 Task: Add a signature Jose Hernandez containing Have a great National Environment Day, Jose Hernandez to email address softage.8@softage.net and add a label Software development
Action: Mouse moved to (920, 57)
Screenshot: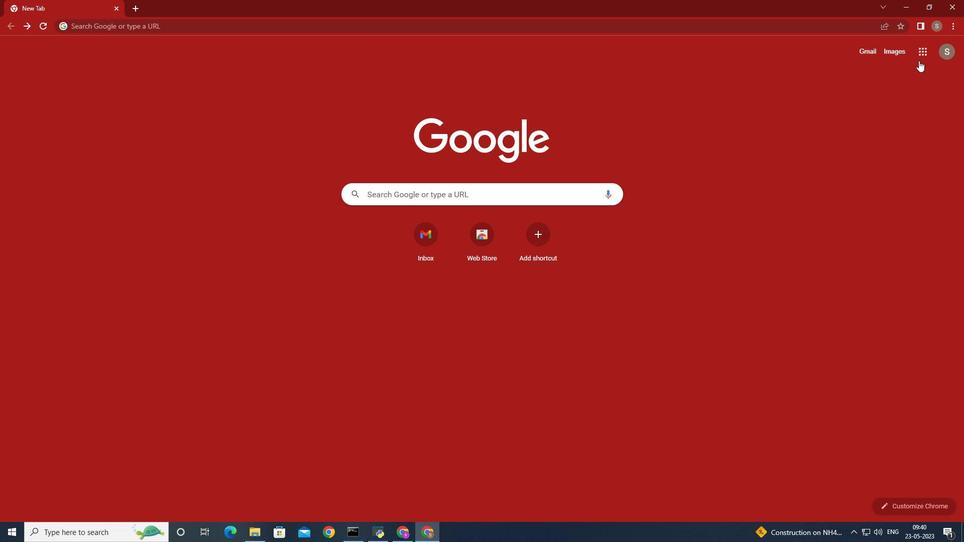 
Action: Mouse pressed left at (920, 57)
Screenshot: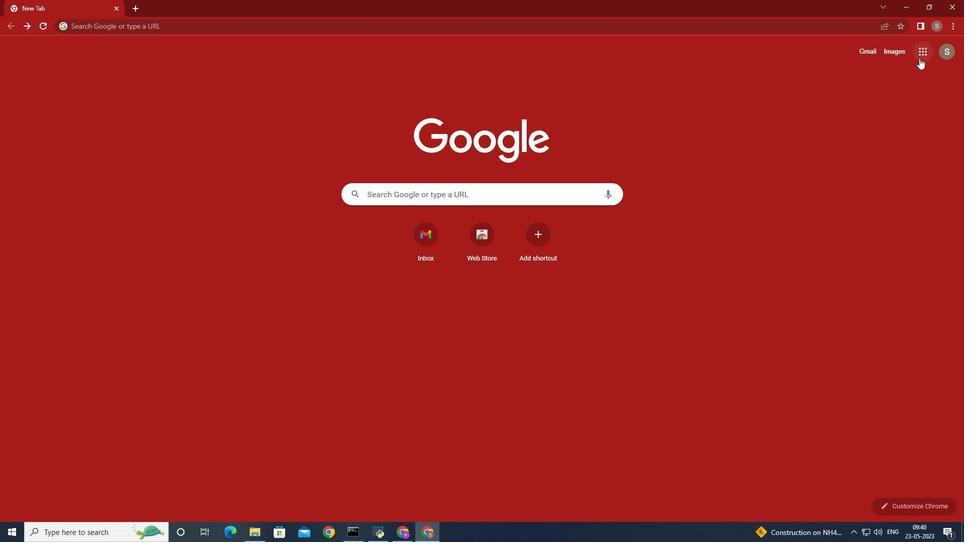 
Action: Mouse moved to (885, 106)
Screenshot: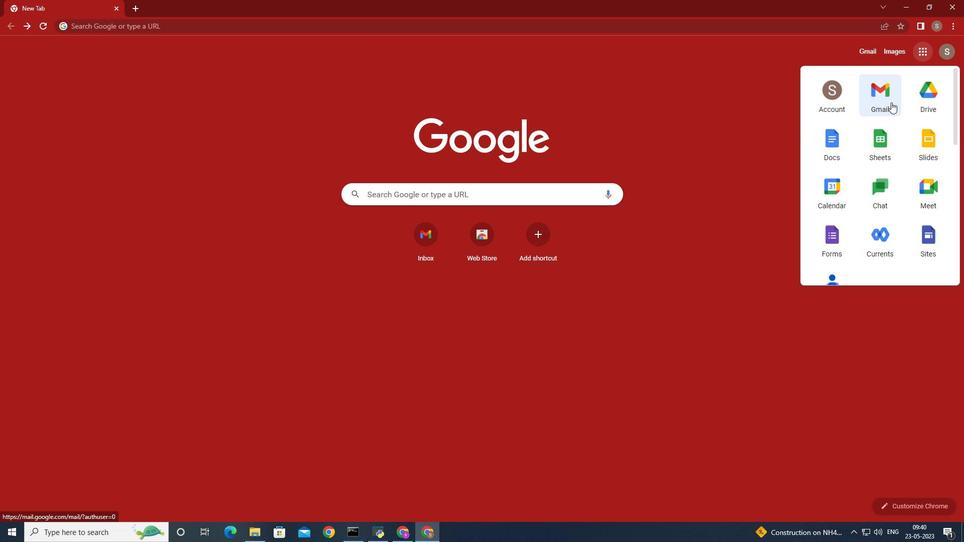 
Action: Mouse pressed left at (885, 106)
Screenshot: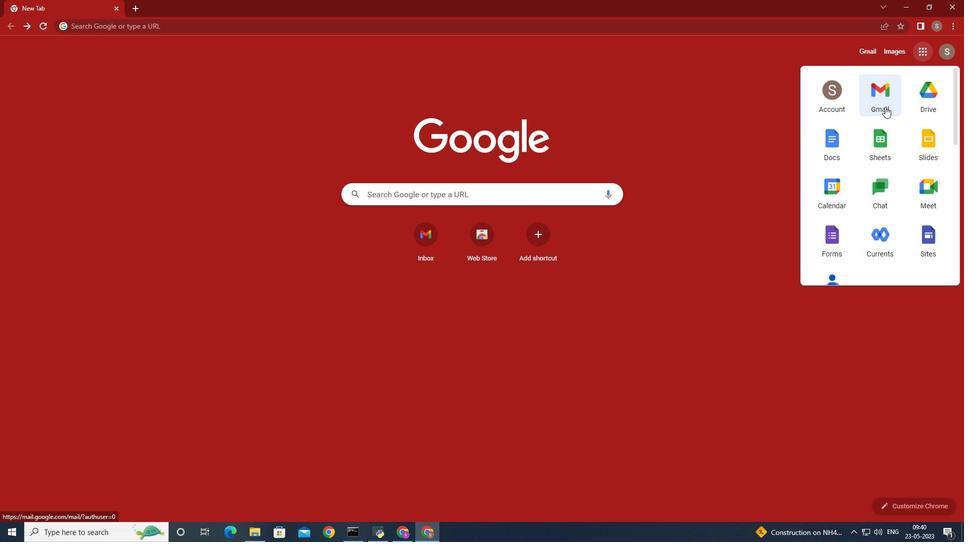 
Action: Mouse moved to (855, 73)
Screenshot: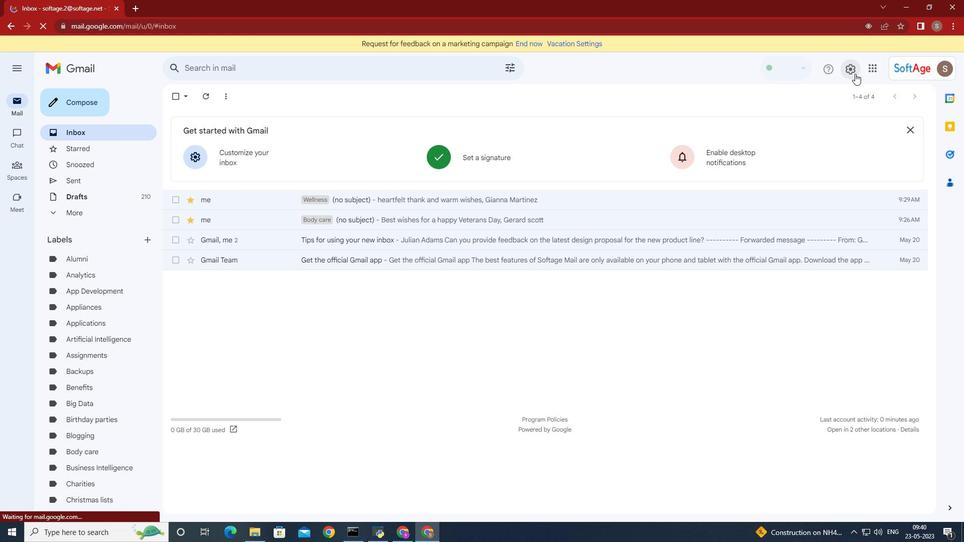 
Action: Mouse pressed left at (855, 73)
Screenshot: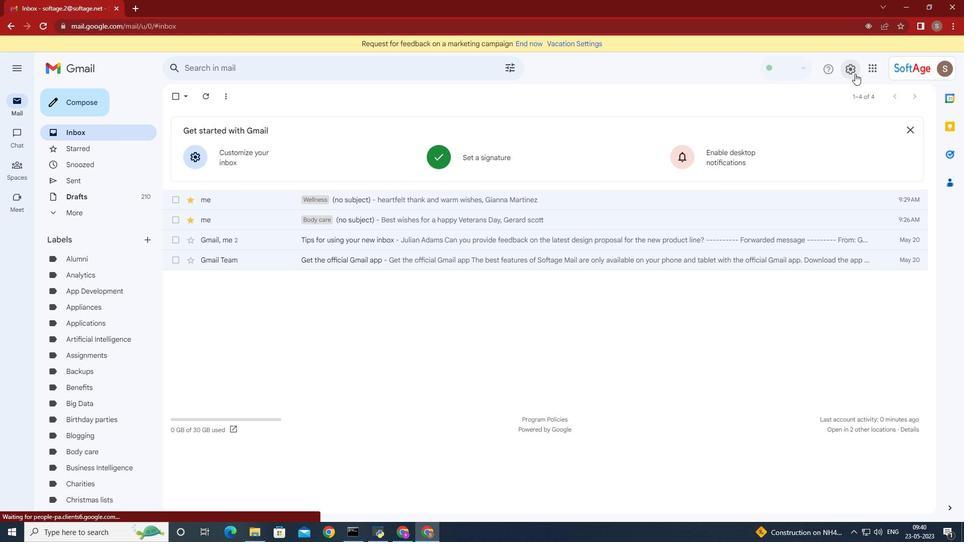 
Action: Mouse moved to (861, 121)
Screenshot: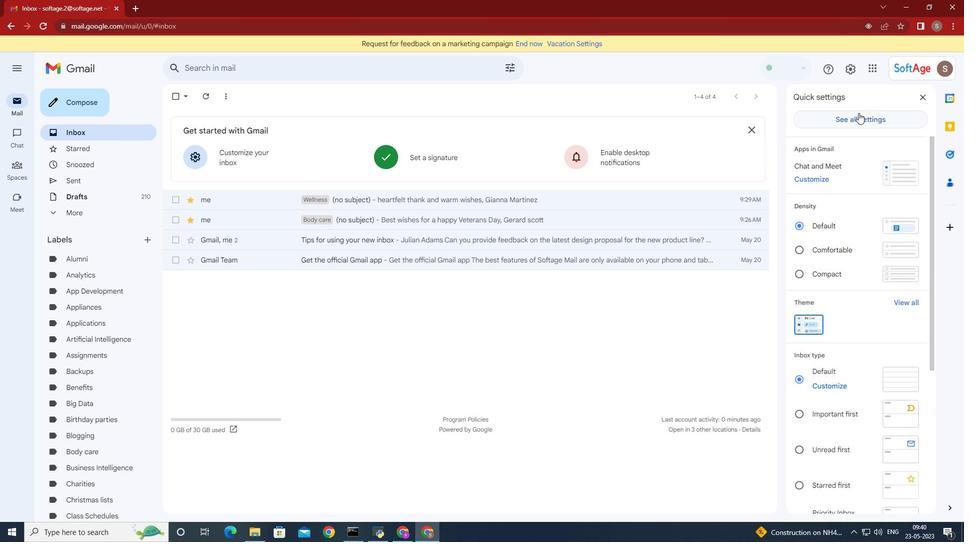 
Action: Mouse pressed left at (861, 121)
Screenshot: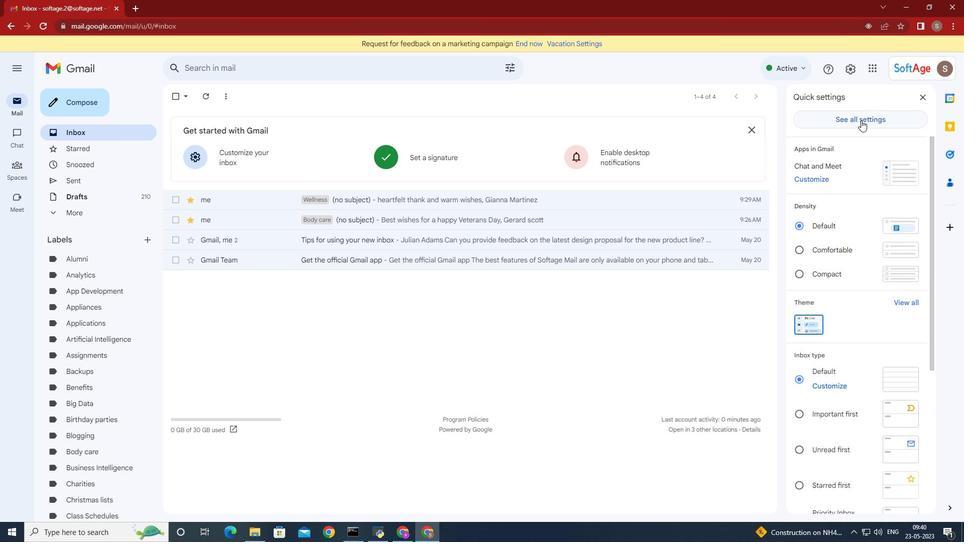 
Action: Mouse moved to (630, 246)
Screenshot: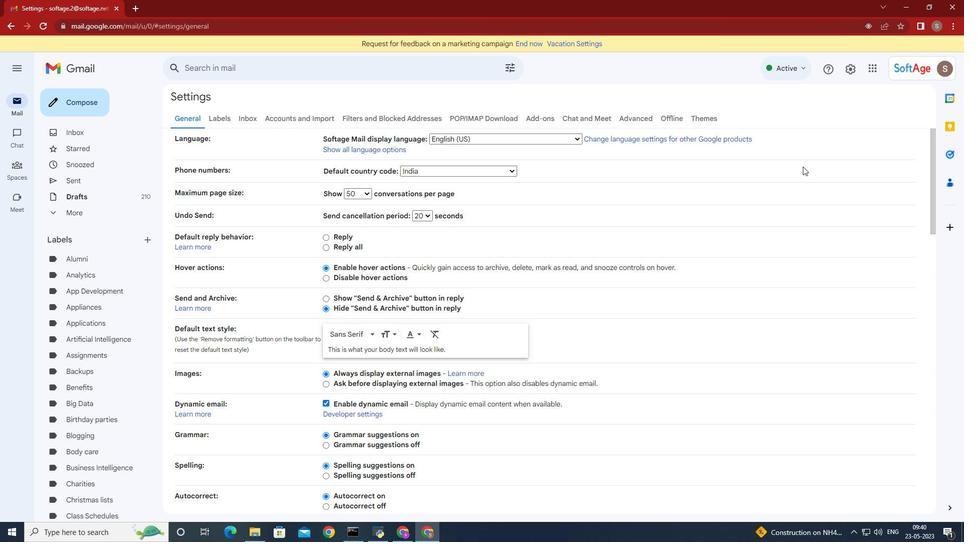 
Action: Mouse scrolled (630, 245) with delta (0, 0)
Screenshot: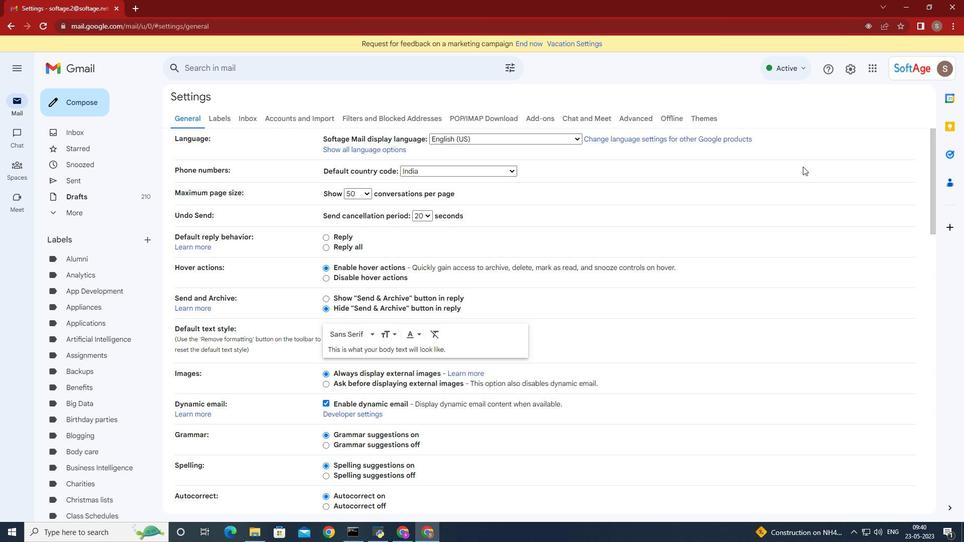 
Action: Mouse scrolled (630, 245) with delta (0, 0)
Screenshot: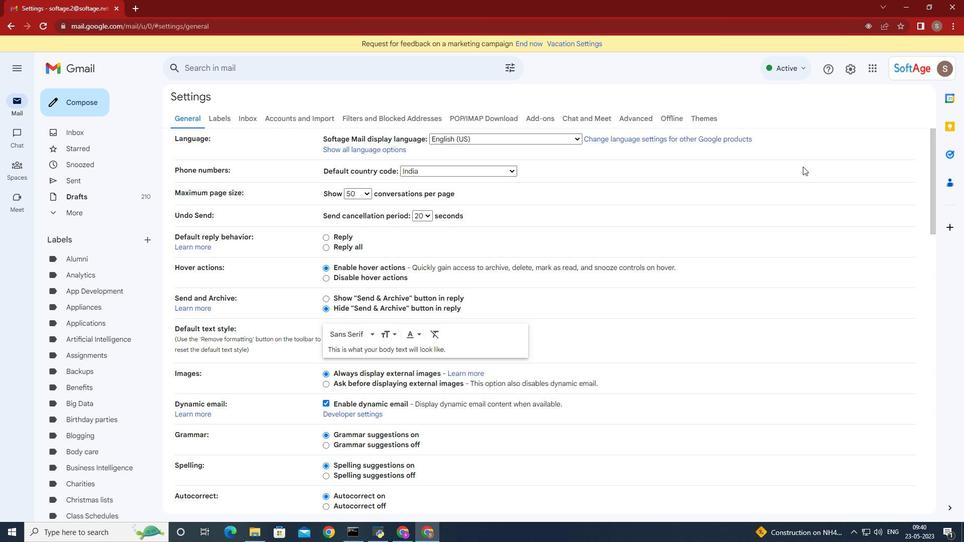 
Action: Mouse scrolled (630, 245) with delta (0, 0)
Screenshot: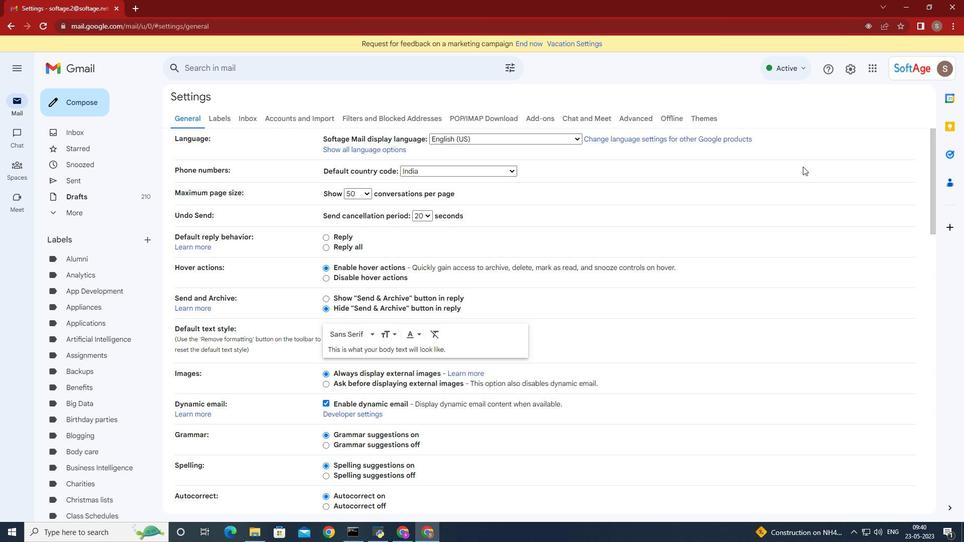 
Action: Mouse scrolled (630, 245) with delta (0, 0)
Screenshot: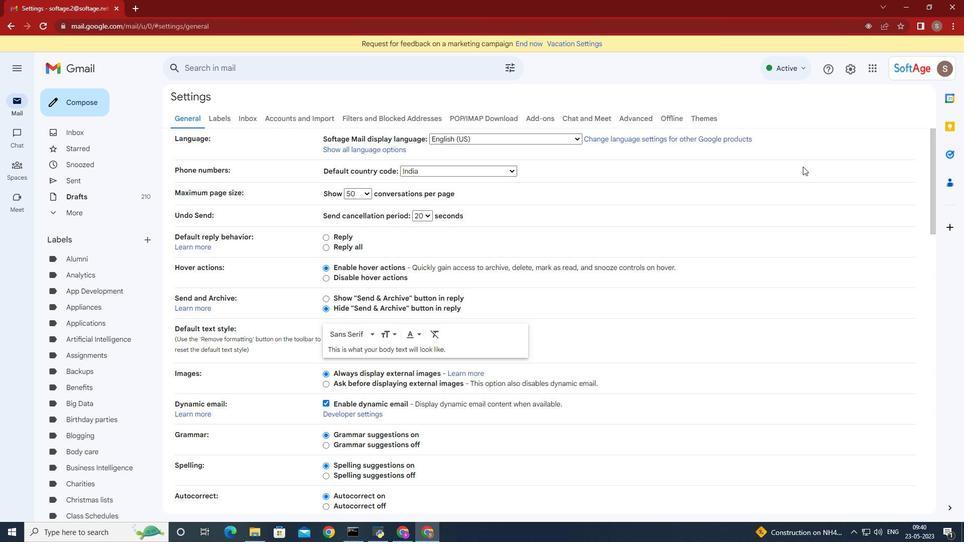 
Action: Mouse scrolled (630, 245) with delta (0, 0)
Screenshot: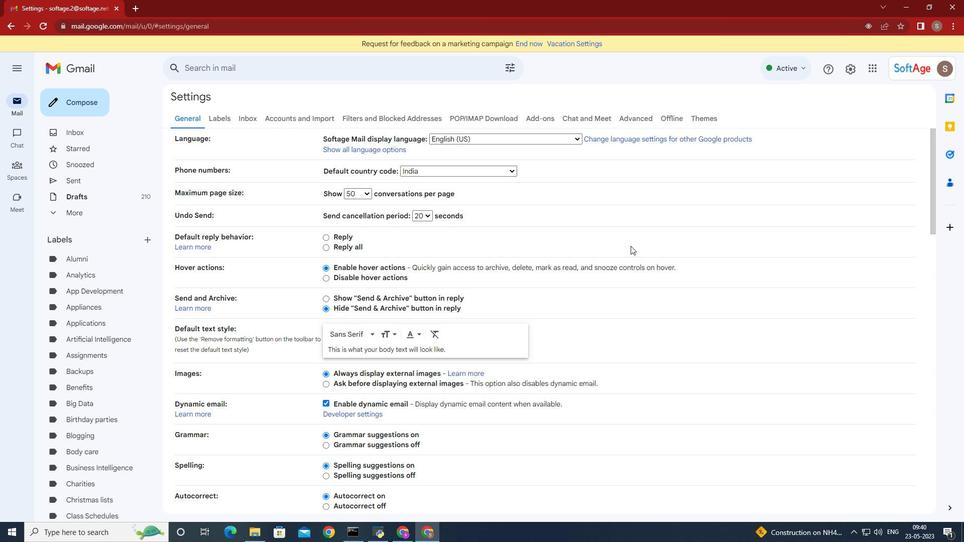 
Action: Mouse scrolled (630, 245) with delta (0, 0)
Screenshot: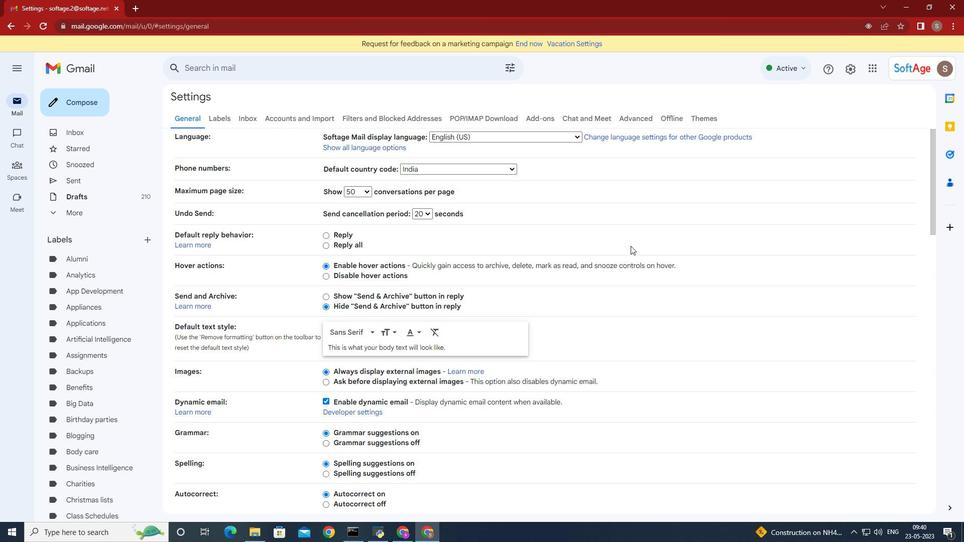 
Action: Mouse moved to (628, 247)
Screenshot: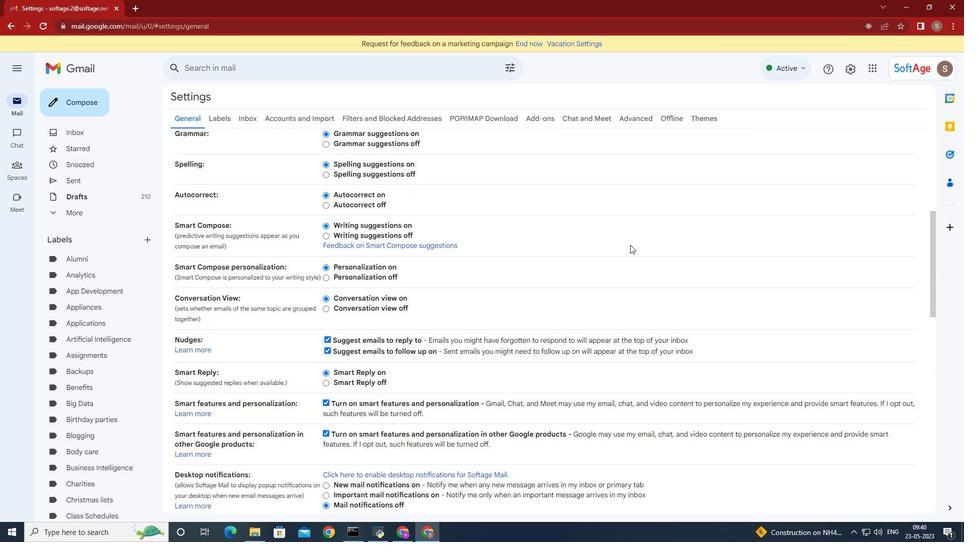 
Action: Mouse scrolled (628, 246) with delta (0, 0)
Screenshot: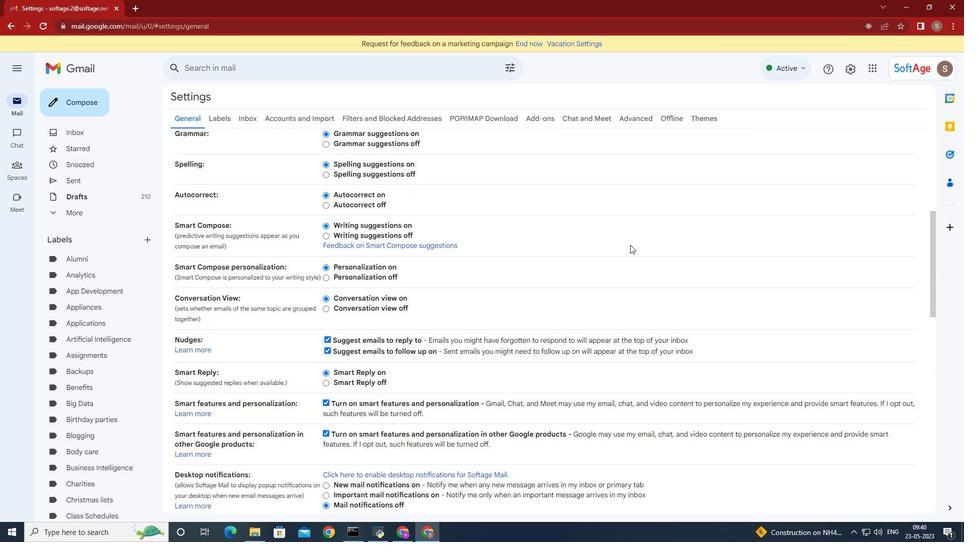 
Action: Mouse moved to (626, 249)
Screenshot: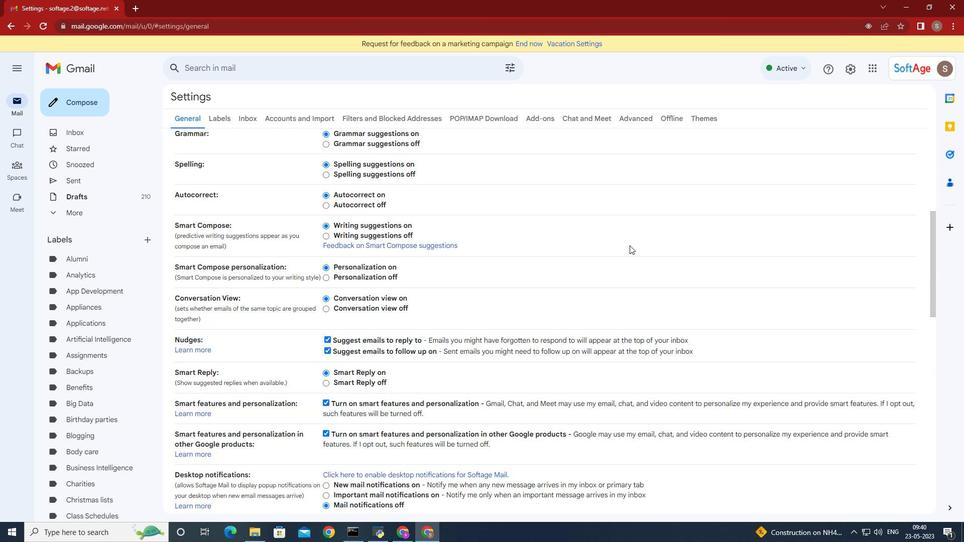 
Action: Mouse scrolled (626, 249) with delta (0, 0)
Screenshot: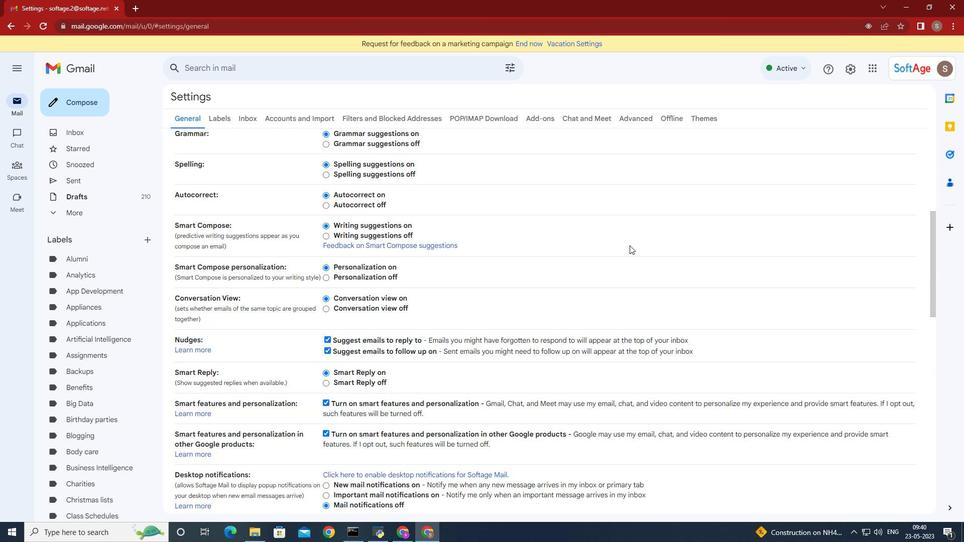 
Action: Mouse moved to (625, 250)
Screenshot: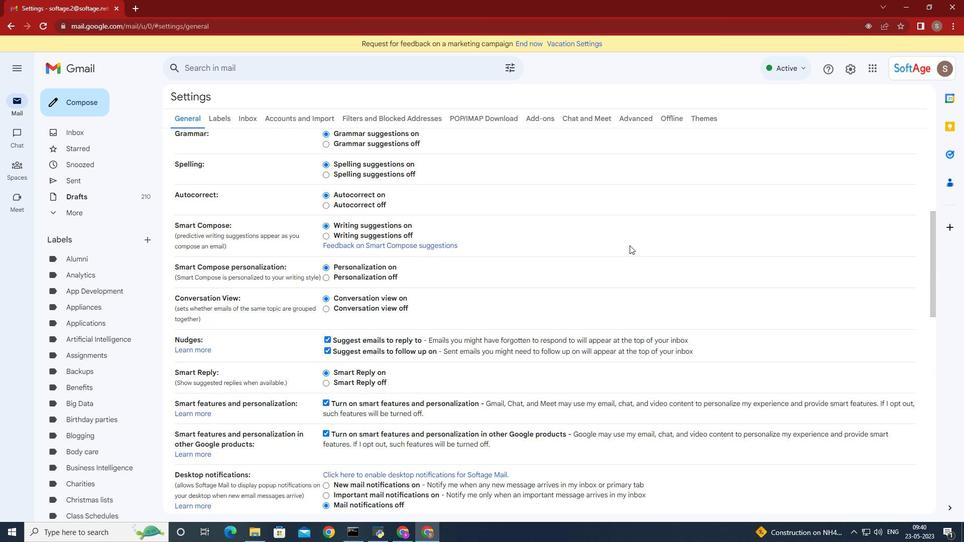 
Action: Mouse scrolled (625, 249) with delta (0, 0)
Screenshot: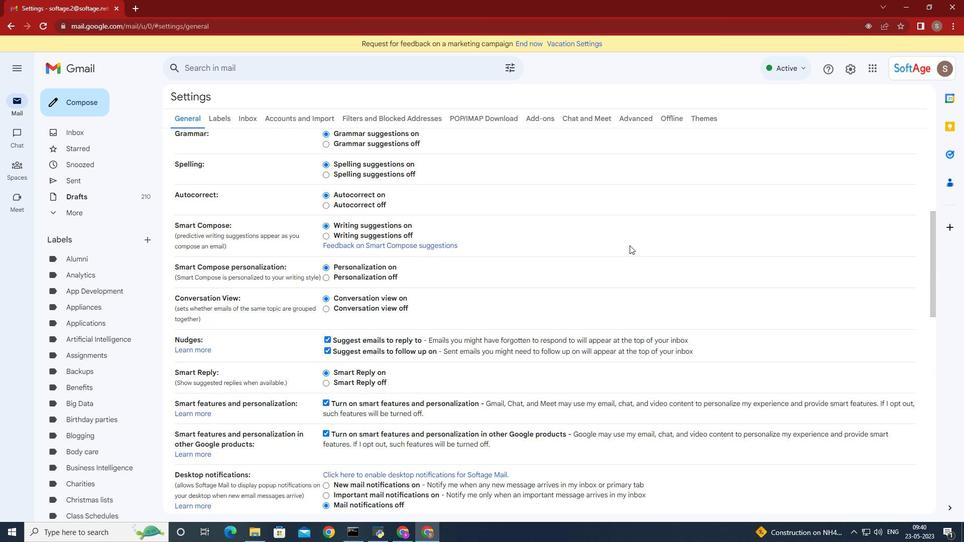 
Action: Mouse moved to (625, 250)
Screenshot: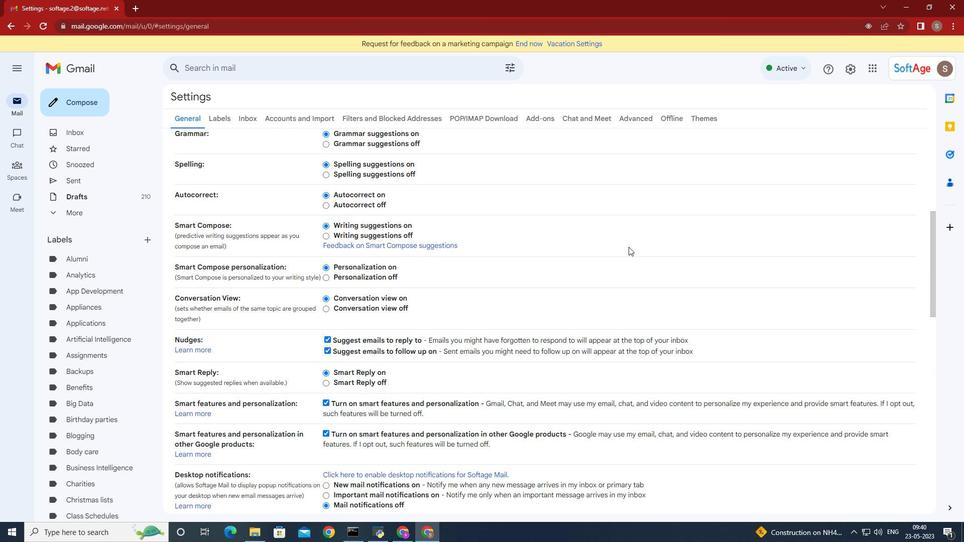 
Action: Mouse scrolled (625, 250) with delta (0, 0)
Screenshot: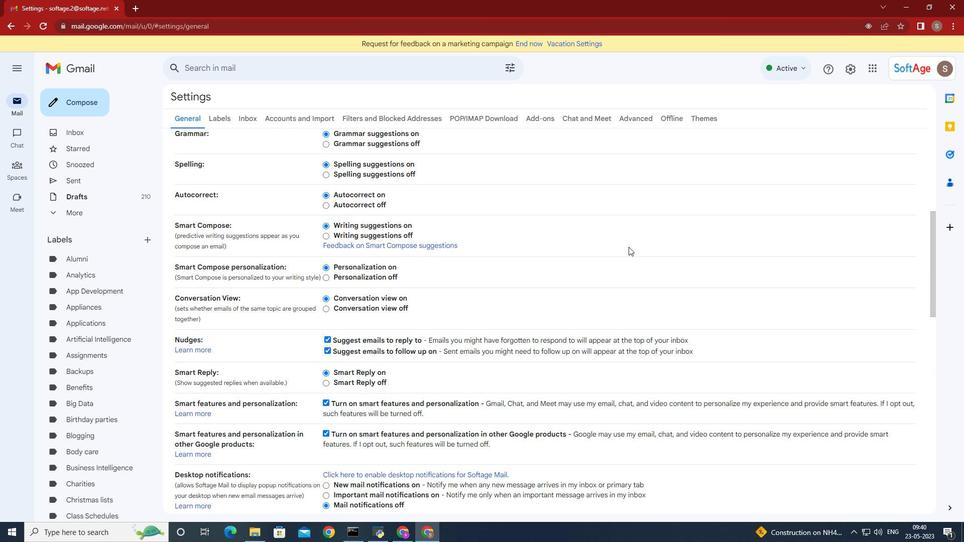
Action: Mouse moved to (624, 250)
Screenshot: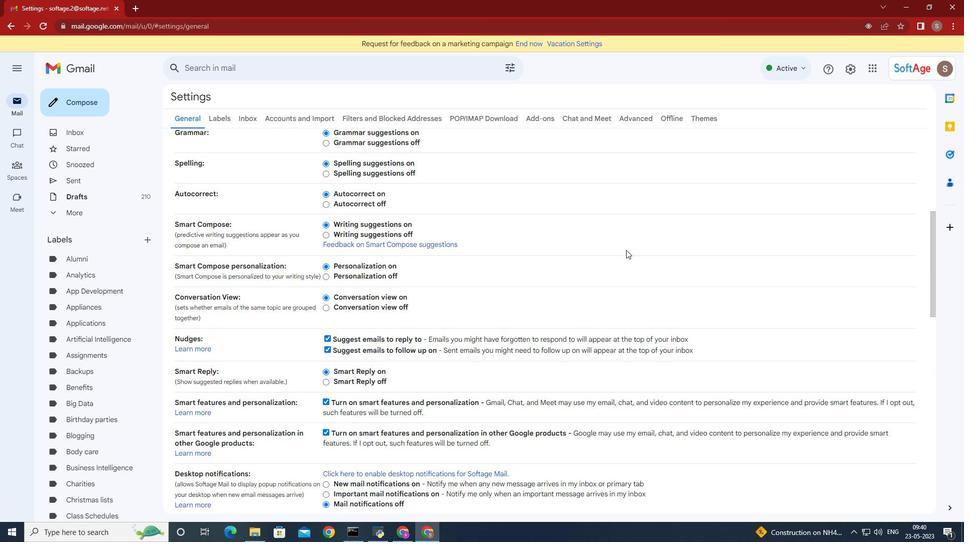 
Action: Mouse scrolled (624, 250) with delta (0, 0)
Screenshot: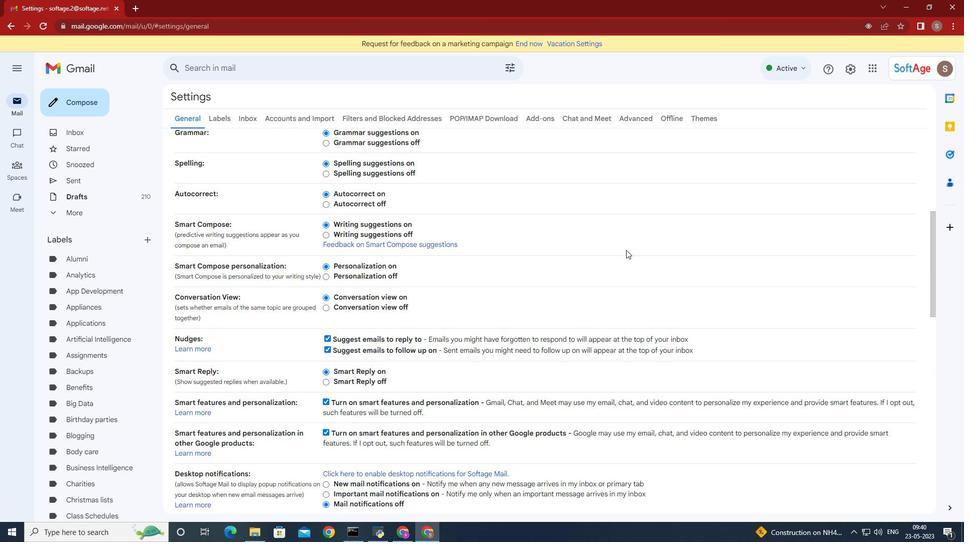
Action: Mouse moved to (568, 291)
Screenshot: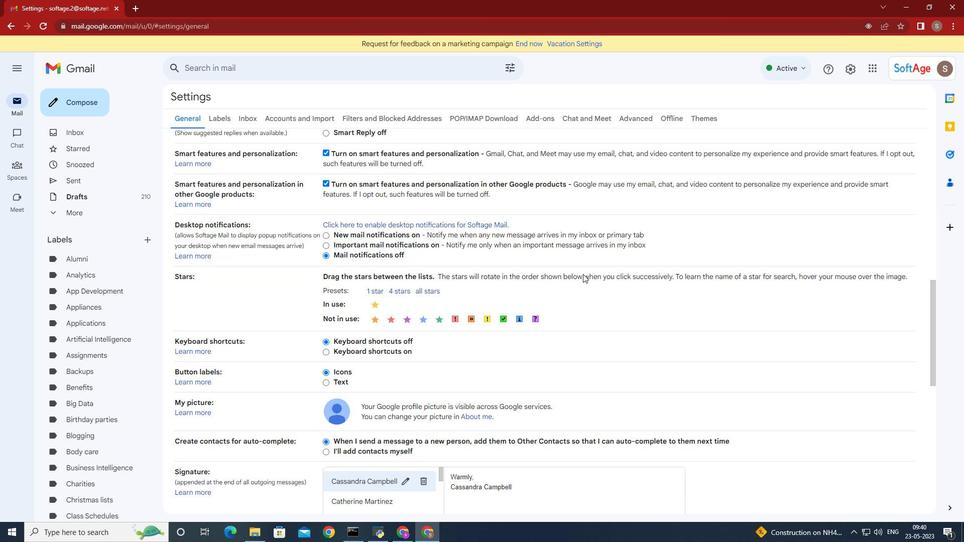 
Action: Mouse scrolled (568, 291) with delta (0, 0)
Screenshot: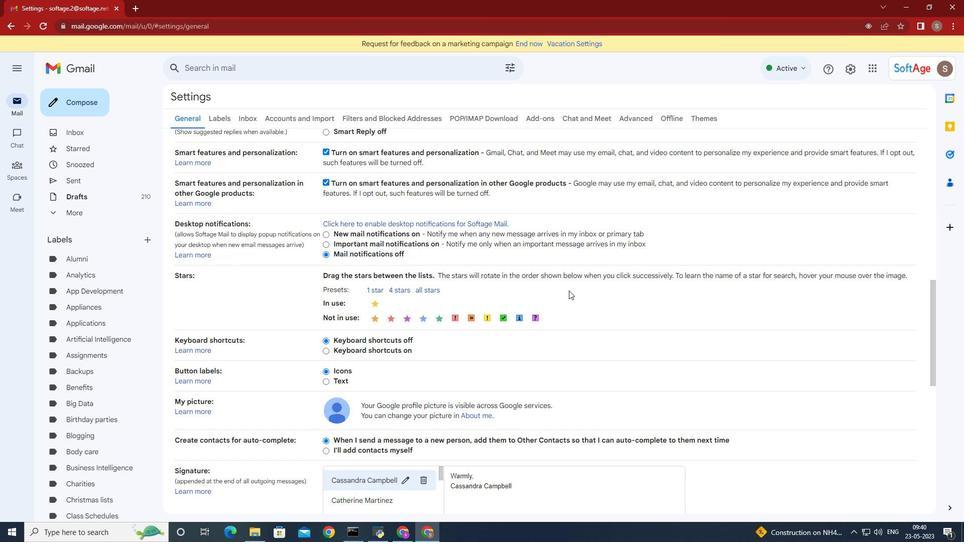 
Action: Mouse moved to (568, 292)
Screenshot: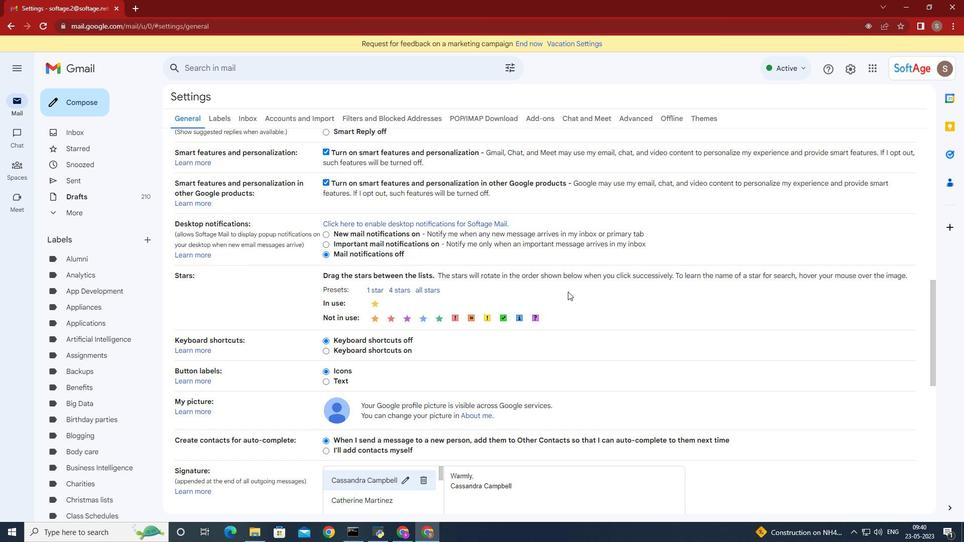 
Action: Mouse scrolled (568, 291) with delta (0, 0)
Screenshot: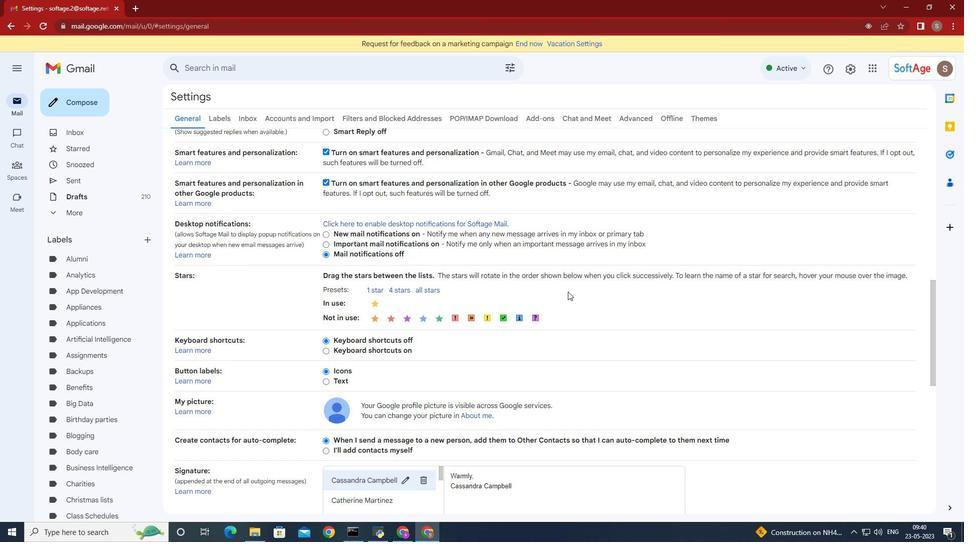 
Action: Mouse moved to (567, 291)
Screenshot: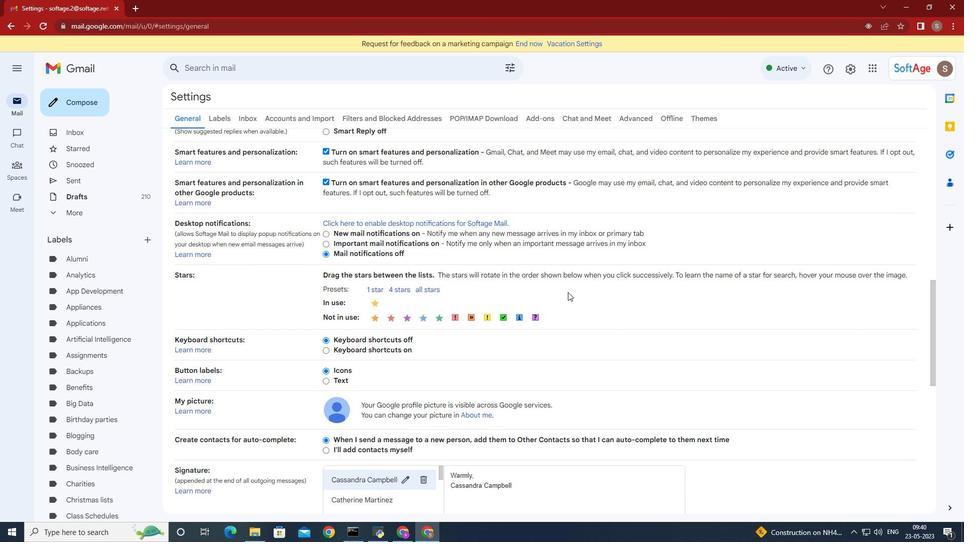 
Action: Mouse scrolled (567, 290) with delta (0, 0)
Screenshot: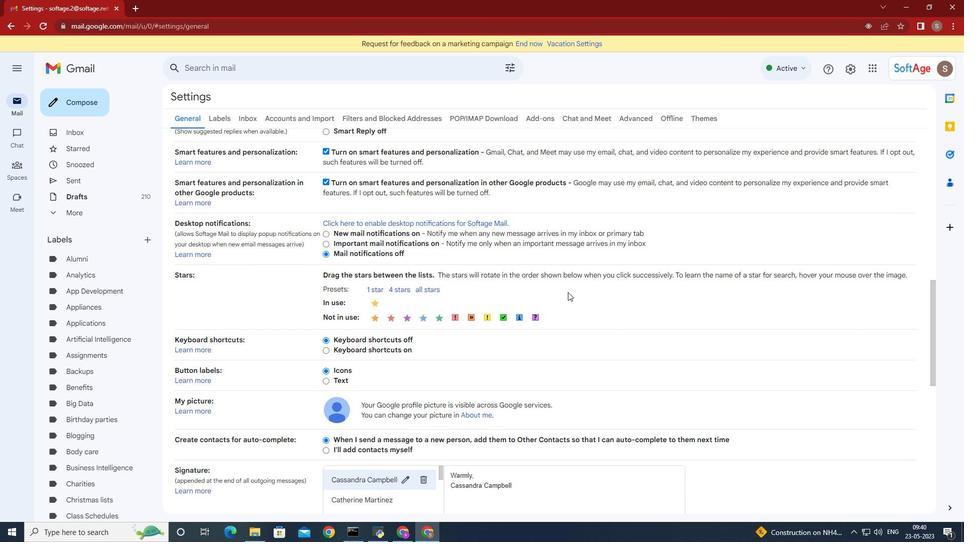 
Action: Mouse moved to (424, 411)
Screenshot: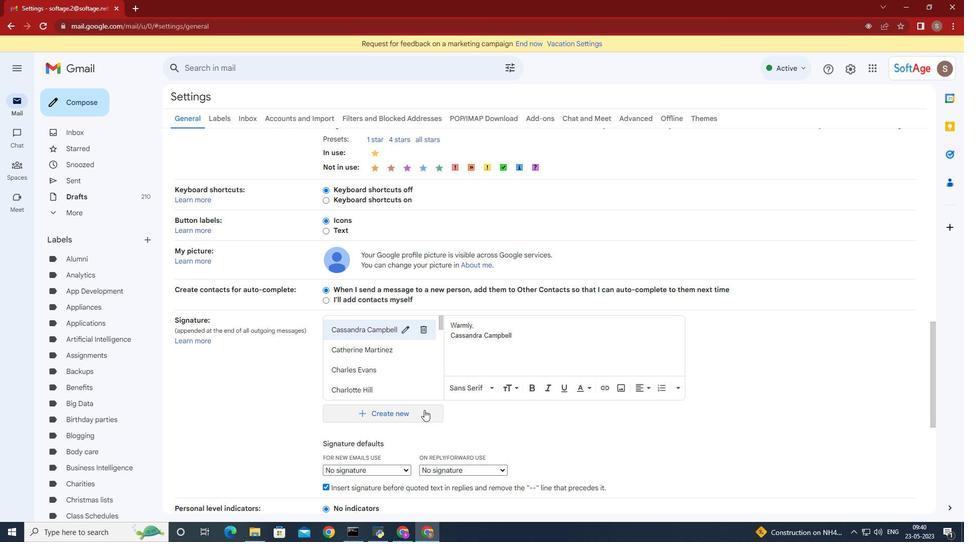 
Action: Mouse pressed left at (424, 411)
Screenshot: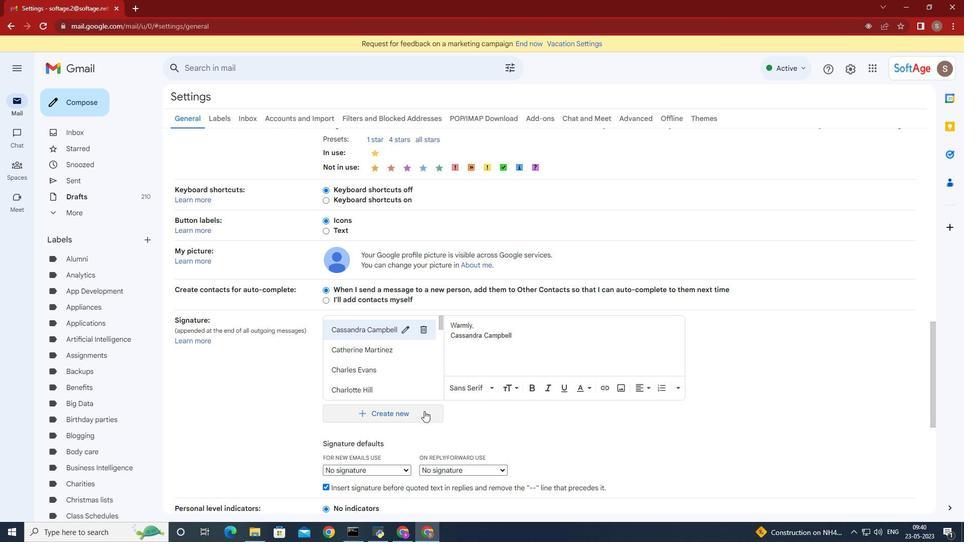 
Action: Mouse moved to (523, 351)
Screenshot: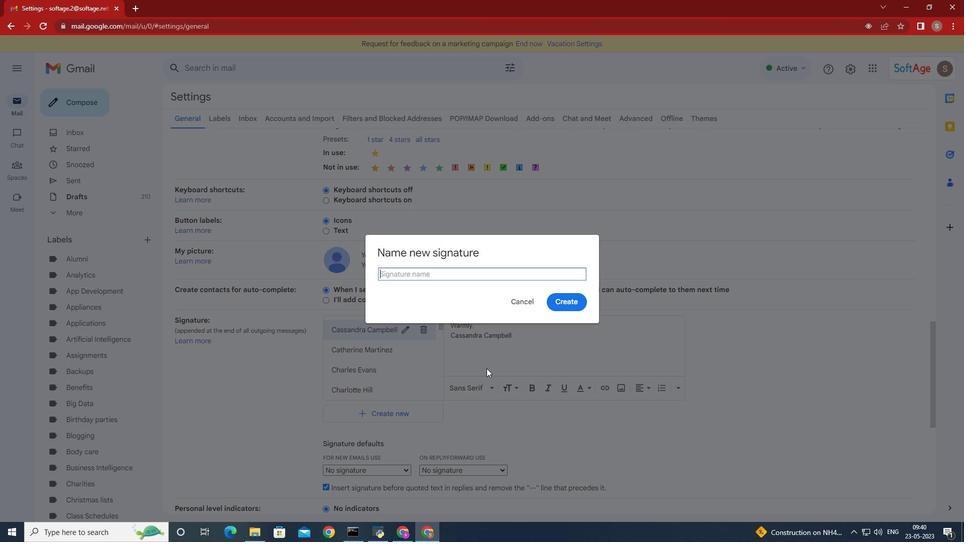 
Action: Key pressed <Key.shift>Jos<Key.space>e<Key.backspace><Key.backspace>e<Key.space><Key.shift><Key.shift>Hernandez
Screenshot: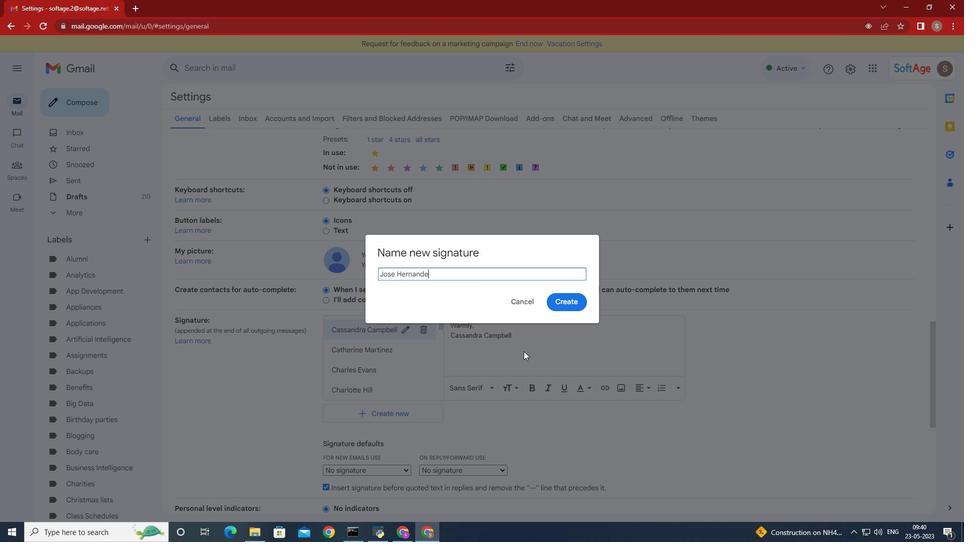
Action: Mouse moved to (557, 298)
Screenshot: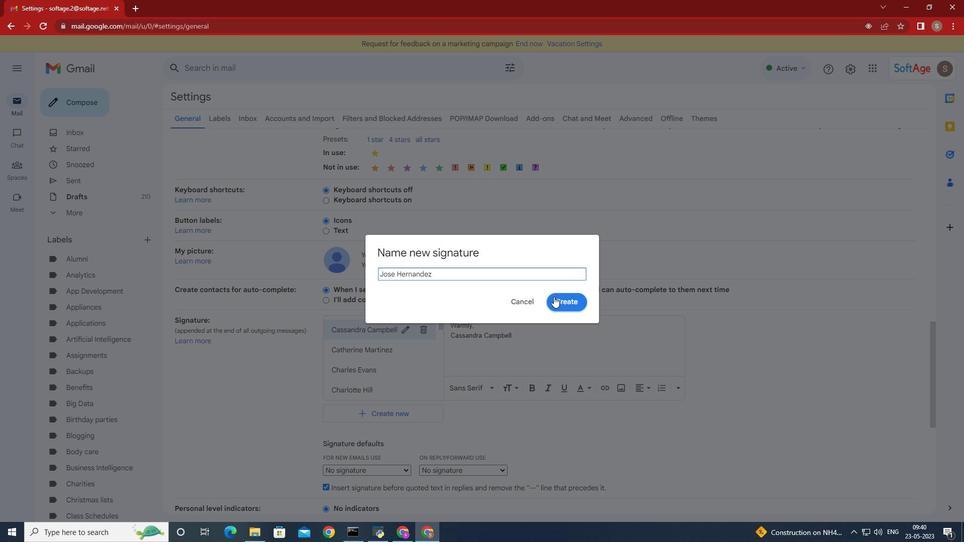 
Action: Mouse pressed left at (557, 298)
Screenshot: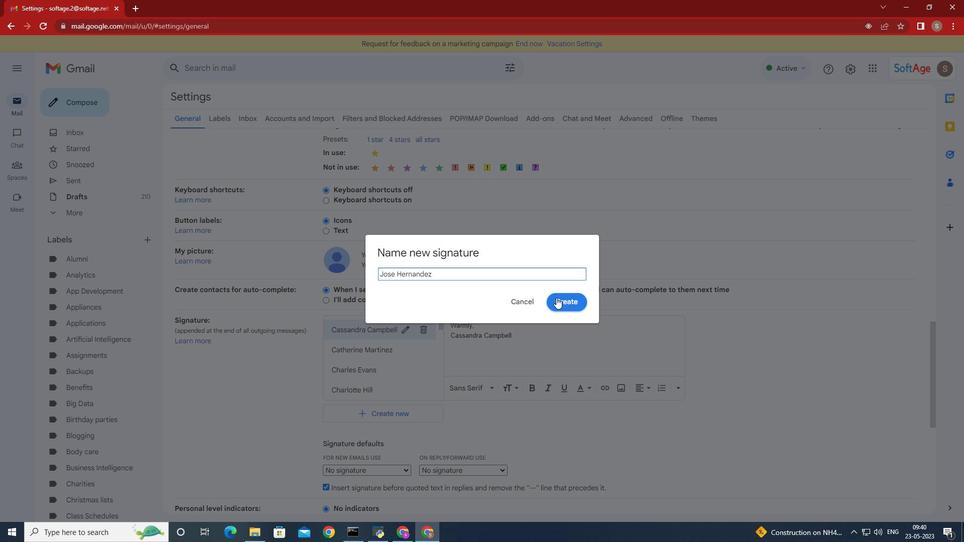 
Action: Mouse moved to (561, 306)
Screenshot: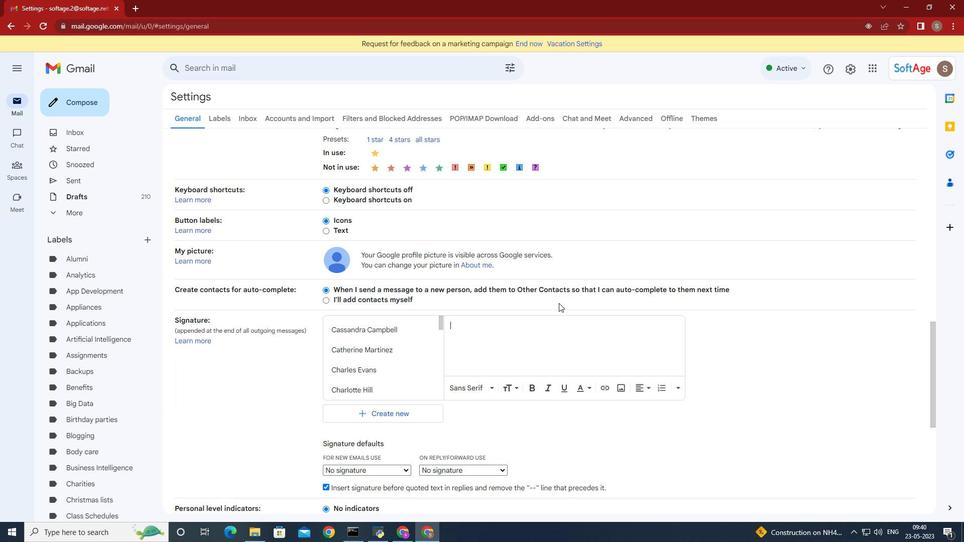 
Action: Key pressed <Key.shift>Have<Key.space>a<Key.space>great<Key.space><Key.shift>National<Key.space><Key.shift>Environment<Key.space><Key.shift>Day,<Key.enter><Key.shift>Jose<Key.space><Key.shift>Hernandez
Screenshot: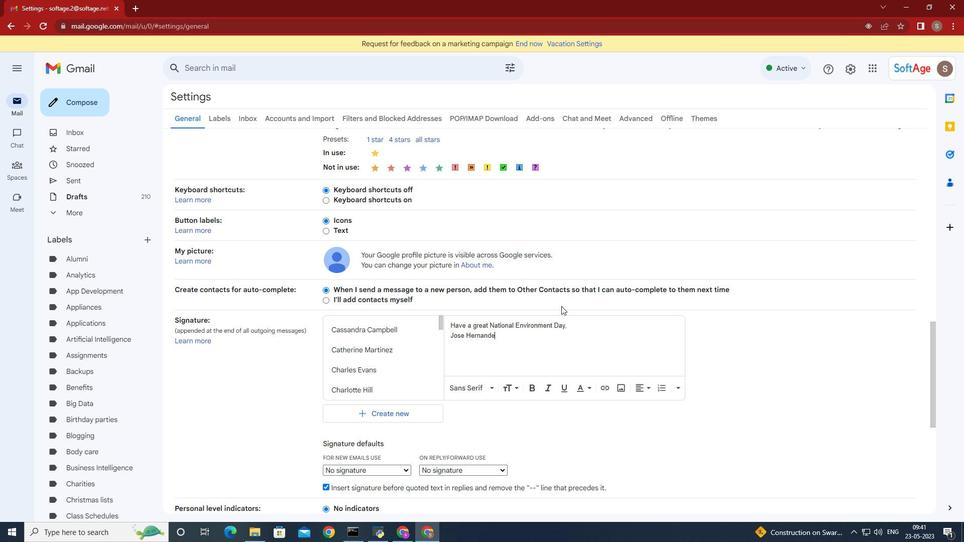 
Action: Mouse moved to (555, 443)
Screenshot: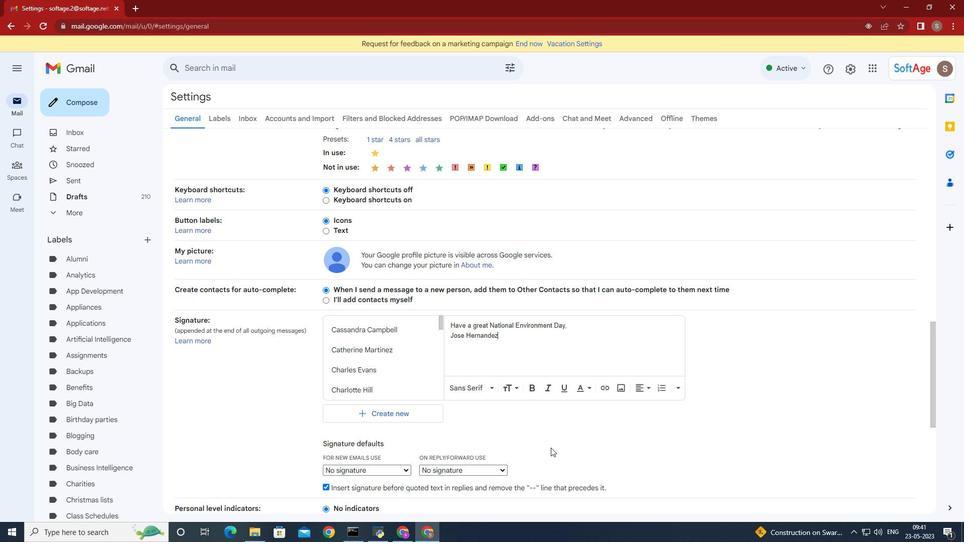 
Action: Mouse scrolled (555, 442) with delta (0, 0)
Screenshot: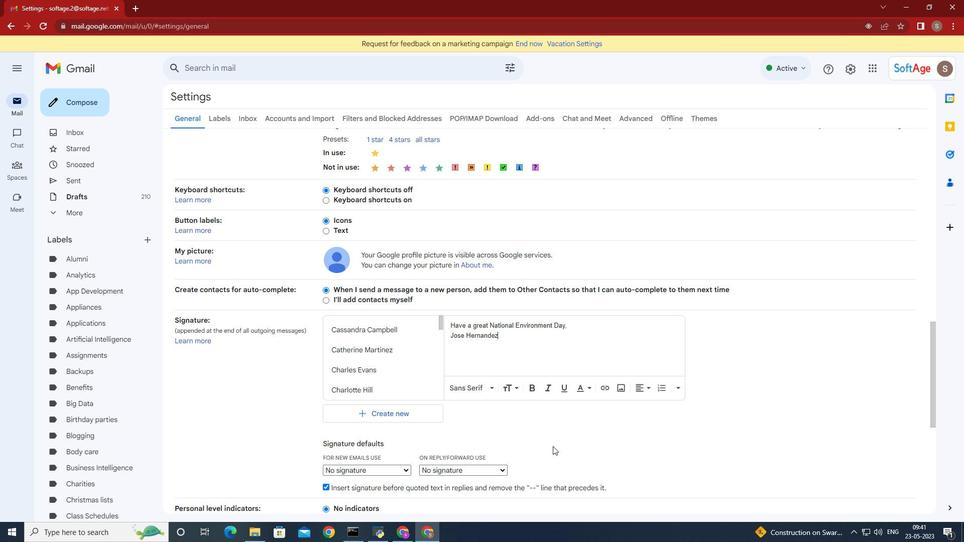 
Action: Mouse scrolled (555, 442) with delta (0, 0)
Screenshot: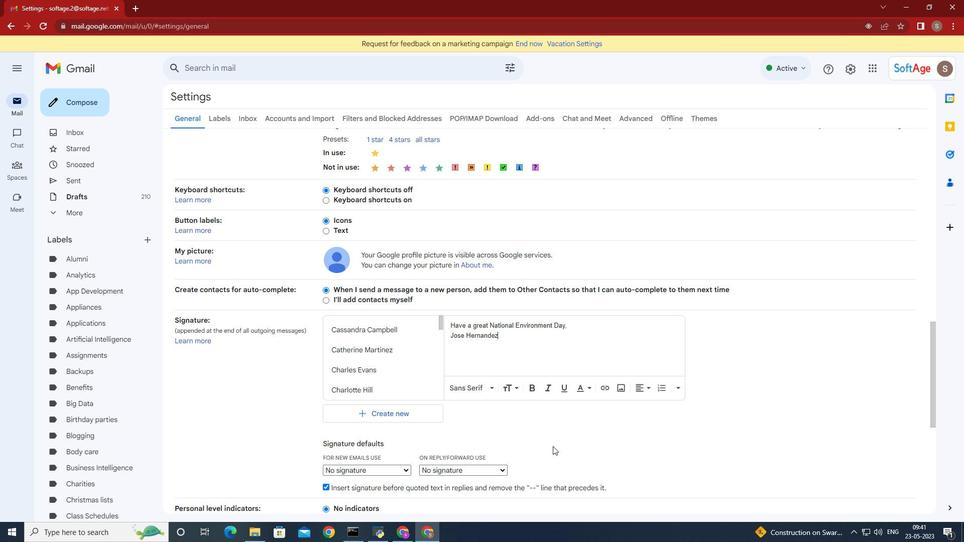 
Action: Mouse moved to (555, 441)
Screenshot: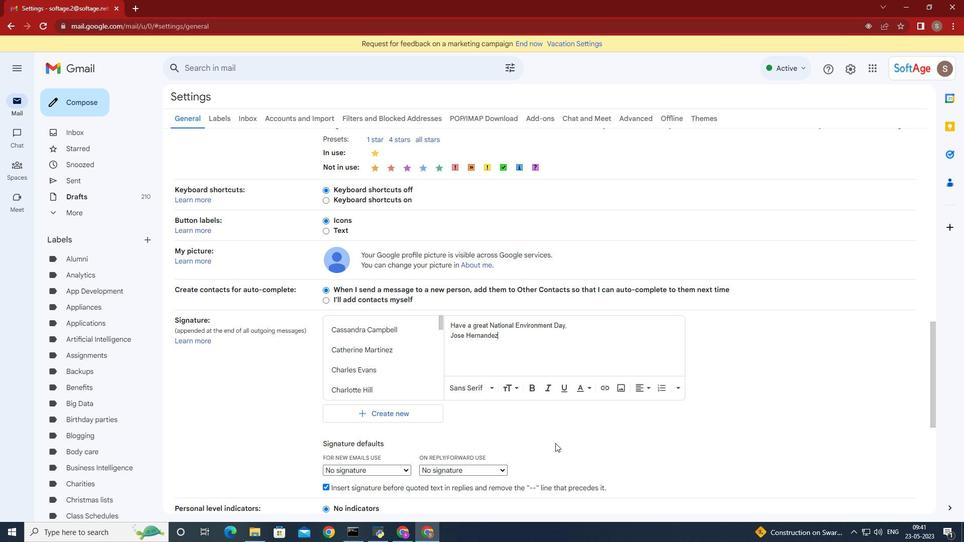 
Action: Mouse scrolled (555, 441) with delta (0, 0)
Screenshot: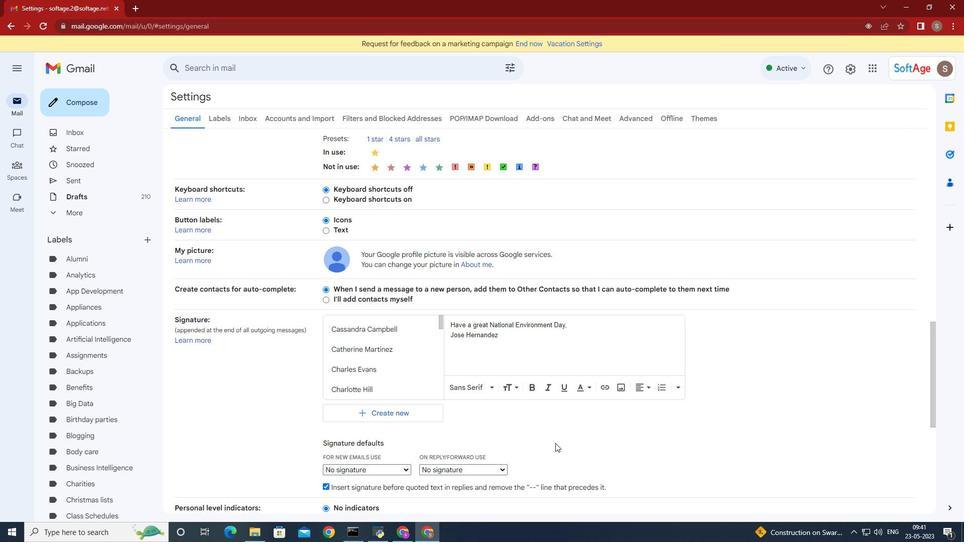 
Action: Mouse moved to (402, 317)
Screenshot: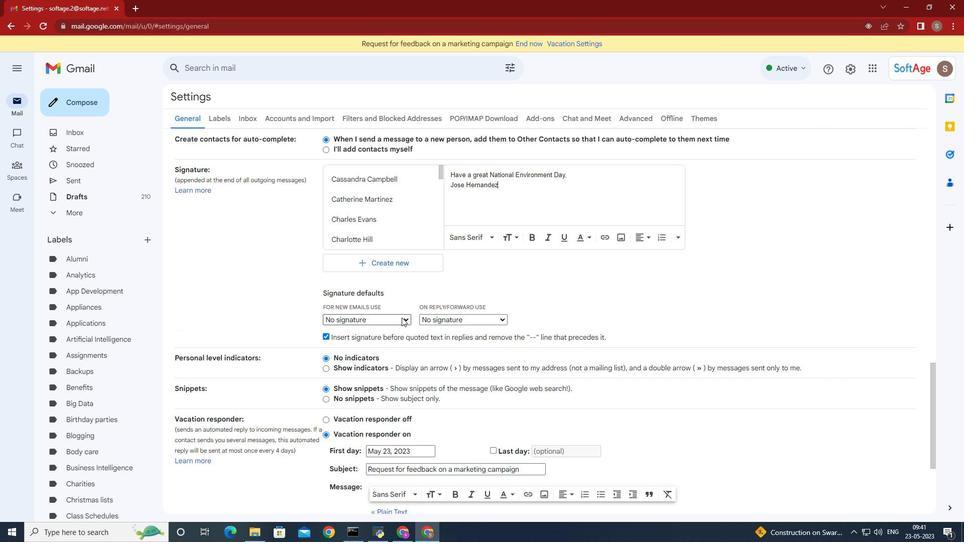 
Action: Mouse pressed left at (402, 317)
Screenshot: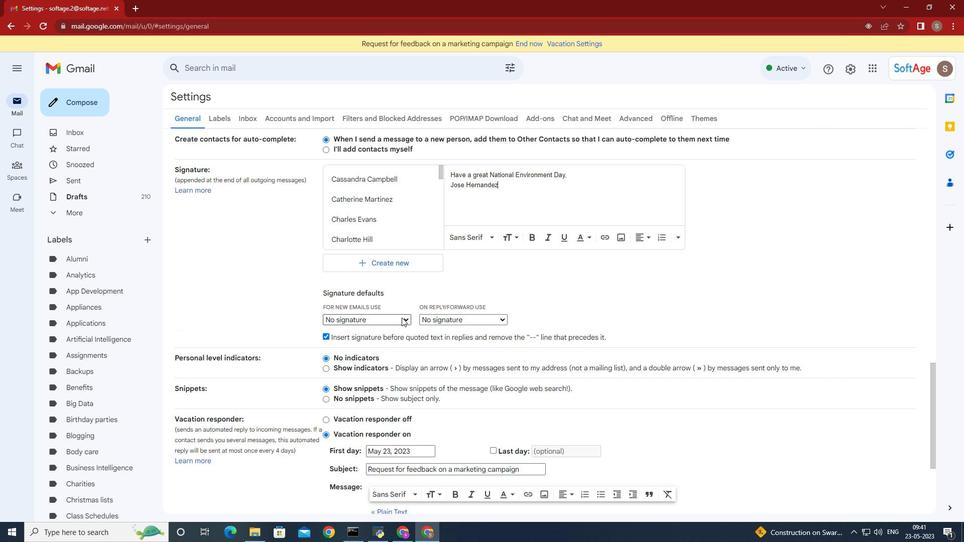 
Action: Mouse moved to (371, 448)
Screenshot: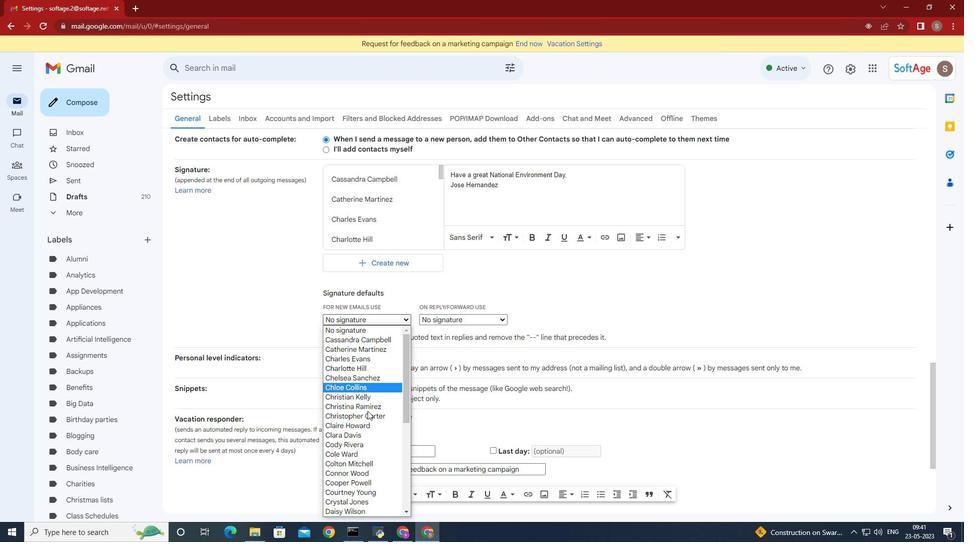 
Action: Mouse scrolled (371, 448) with delta (0, 0)
Screenshot: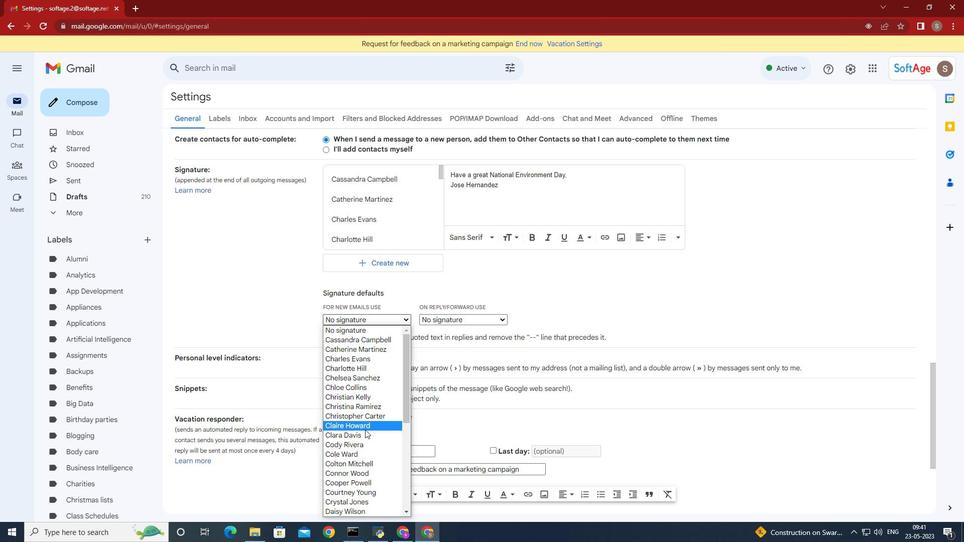 
Action: Mouse moved to (373, 452)
Screenshot: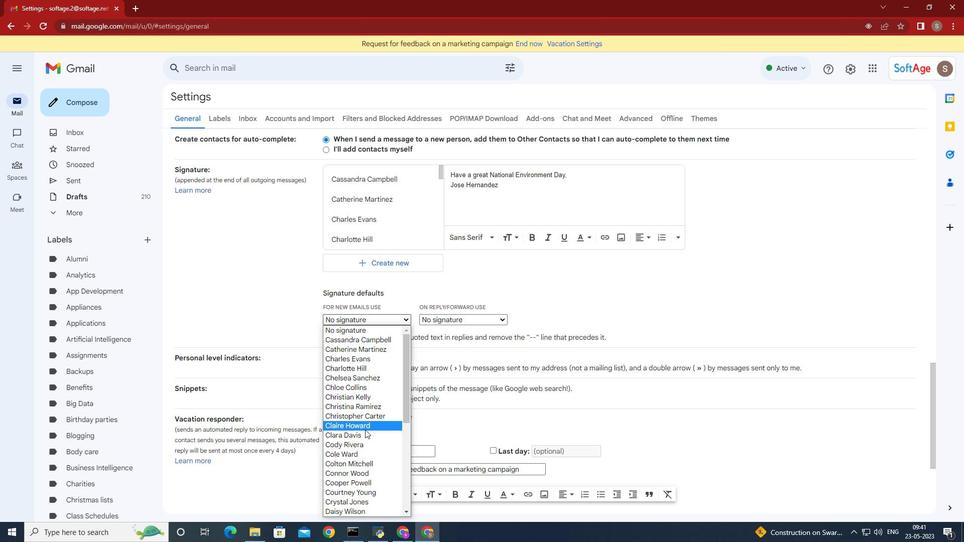 
Action: Mouse scrolled (373, 452) with delta (0, 0)
Screenshot: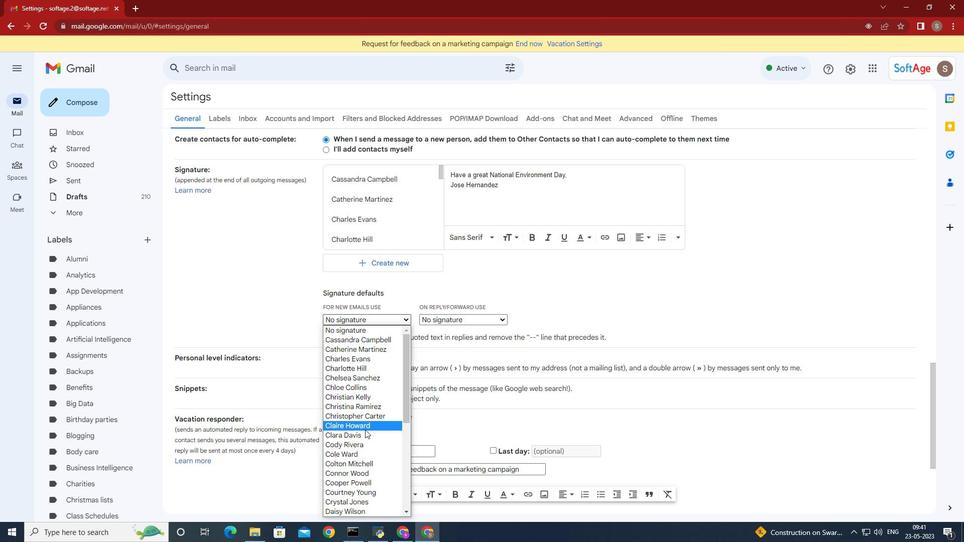 
Action: Mouse moved to (379, 458)
Screenshot: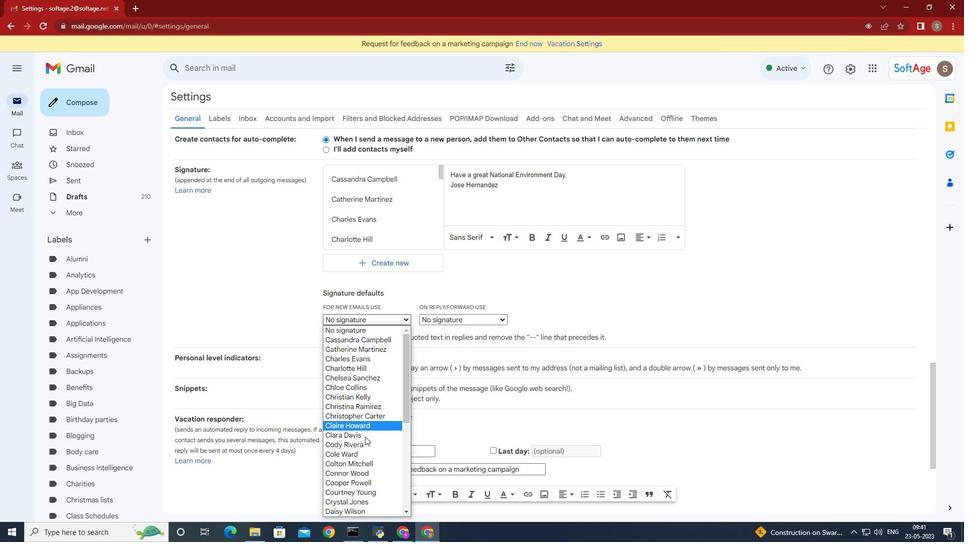 
Action: Mouse scrolled (379, 457) with delta (0, 0)
Screenshot: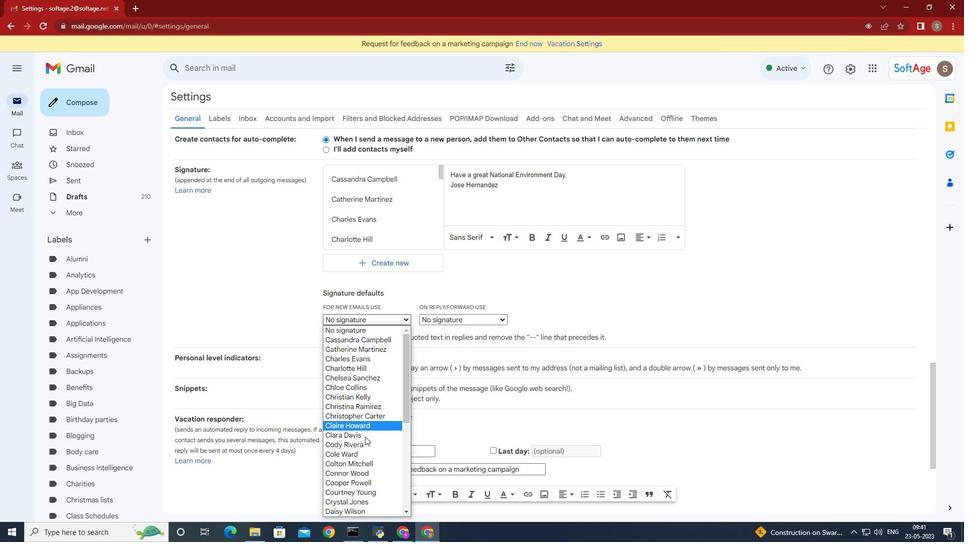 
Action: Mouse moved to (381, 459)
Screenshot: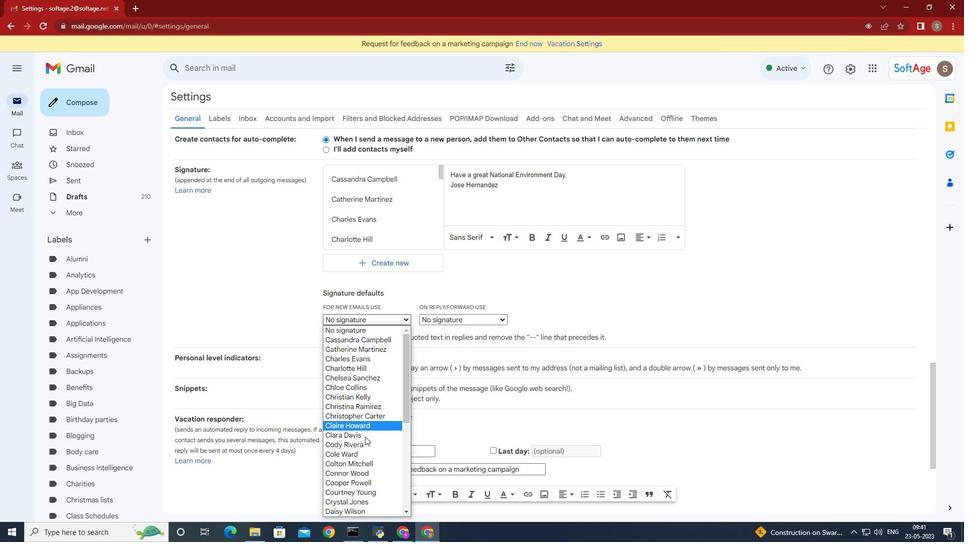 
Action: Mouse scrolled (381, 459) with delta (0, 0)
Screenshot: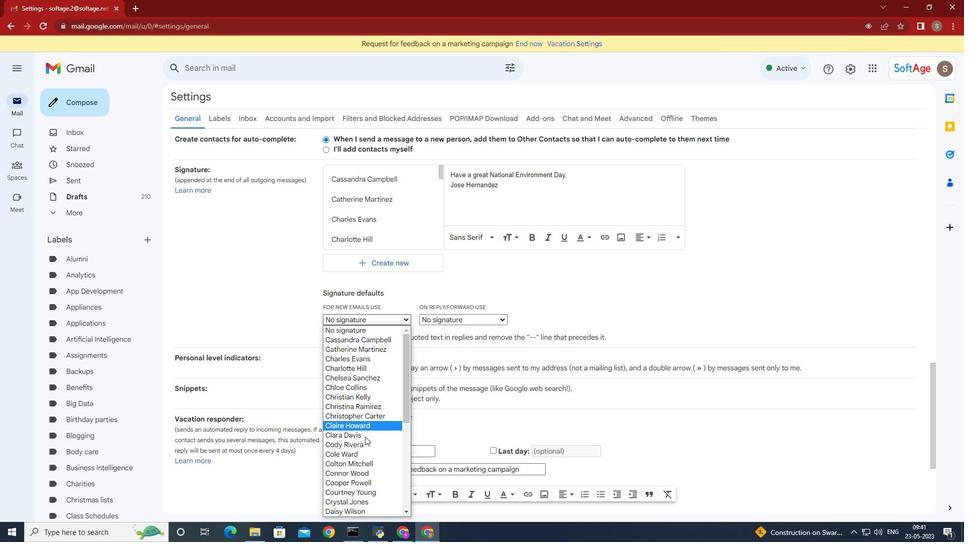 
Action: Mouse moved to (383, 460)
Screenshot: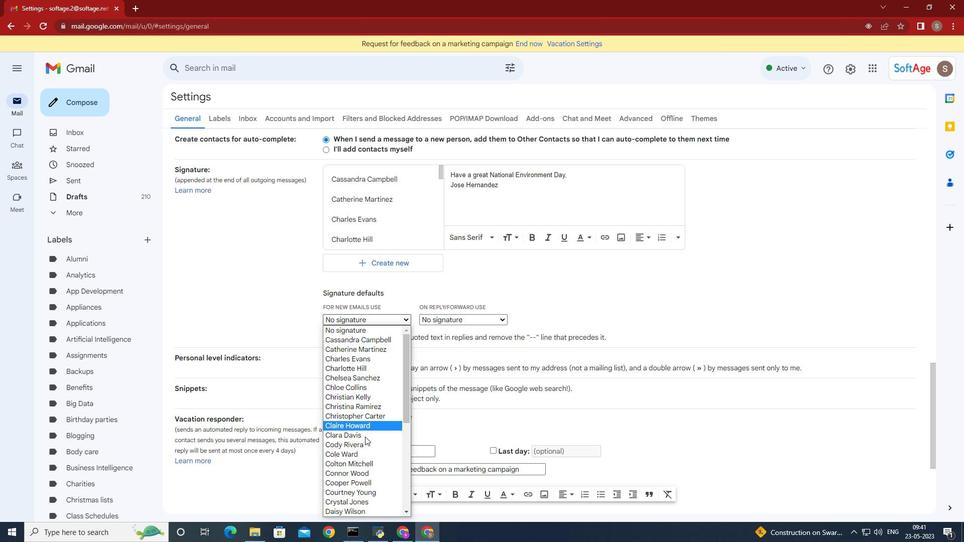 
Action: Mouse scrolled (383, 460) with delta (0, 0)
Screenshot: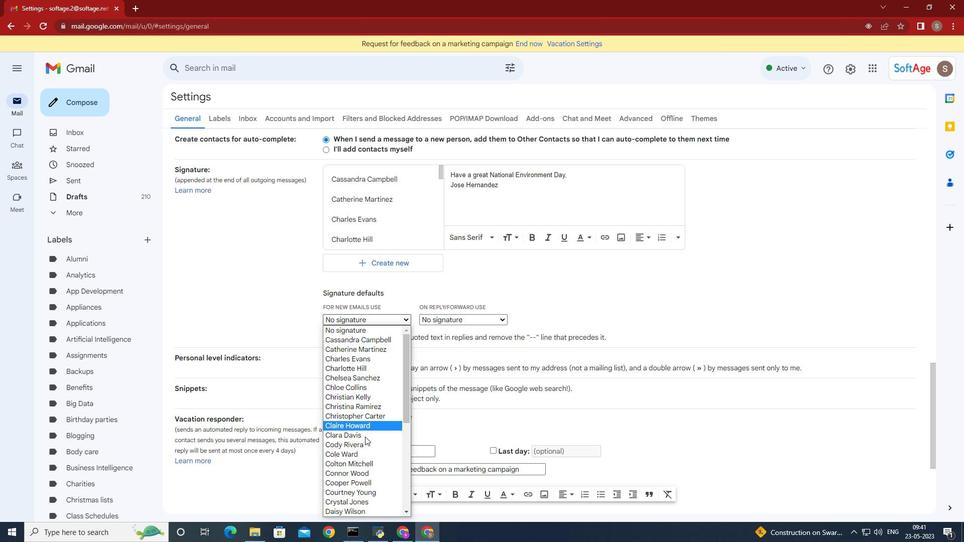 
Action: Mouse moved to (384, 460)
Screenshot: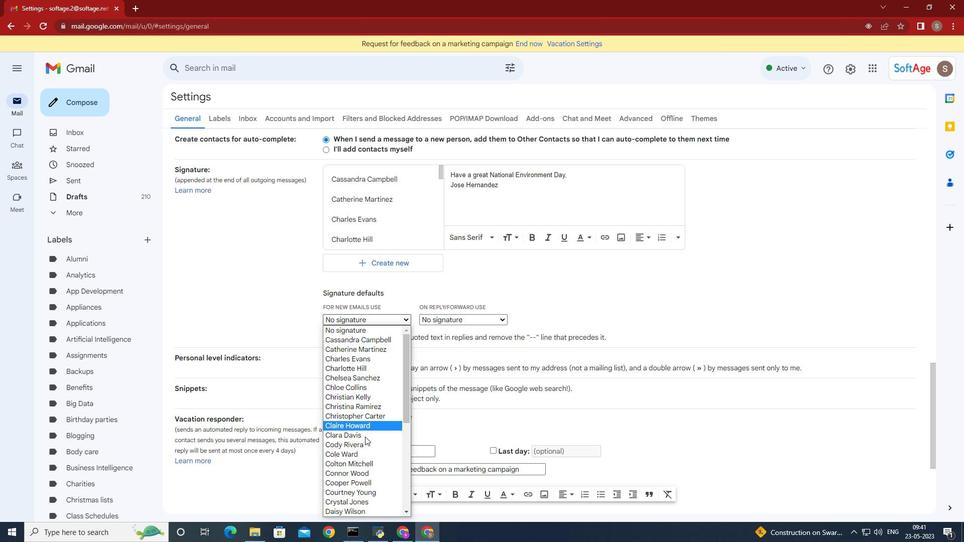 
Action: Mouse scrolled (384, 460) with delta (0, 0)
Screenshot: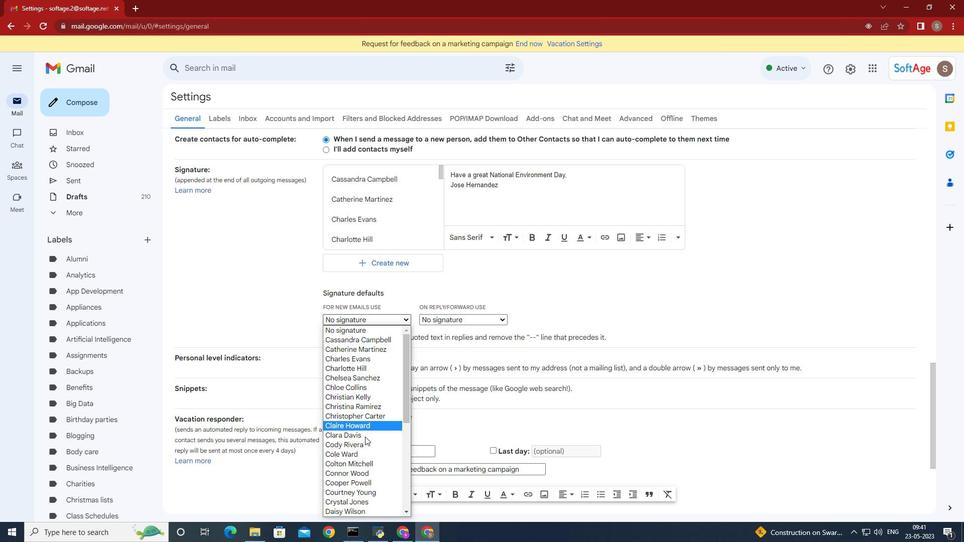 
Action: Mouse scrolled (384, 460) with delta (0, 0)
Screenshot: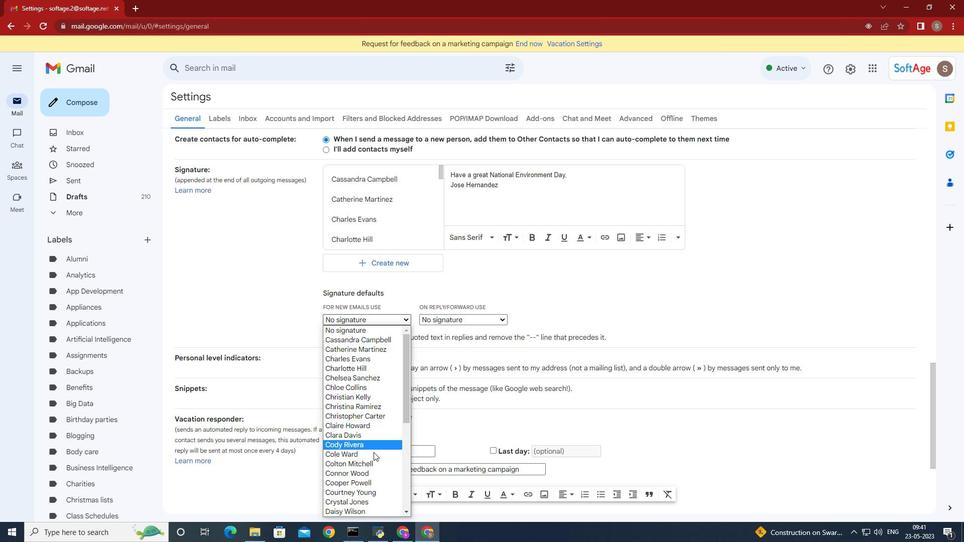 
Action: Mouse moved to (384, 483)
Screenshot: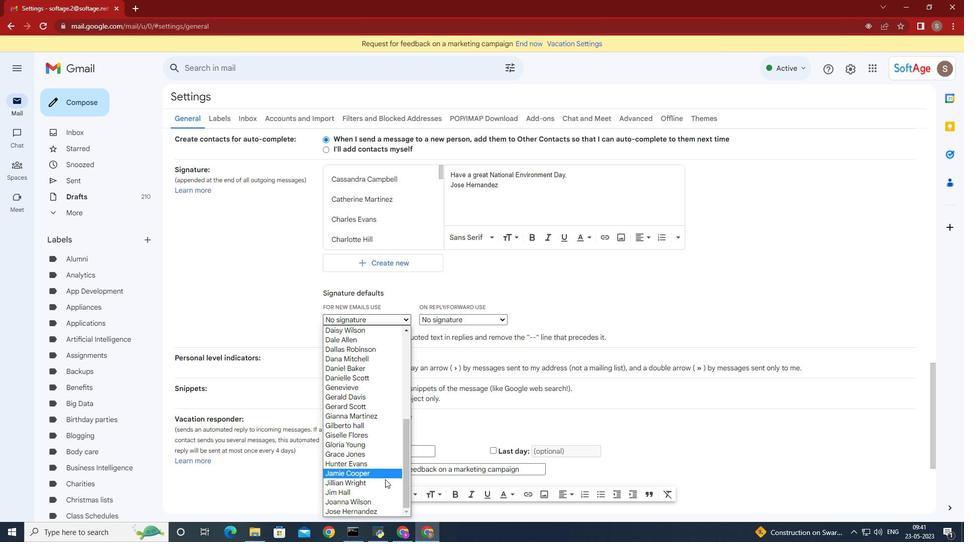
Action: Mouse scrolled (384, 482) with delta (0, 0)
Screenshot: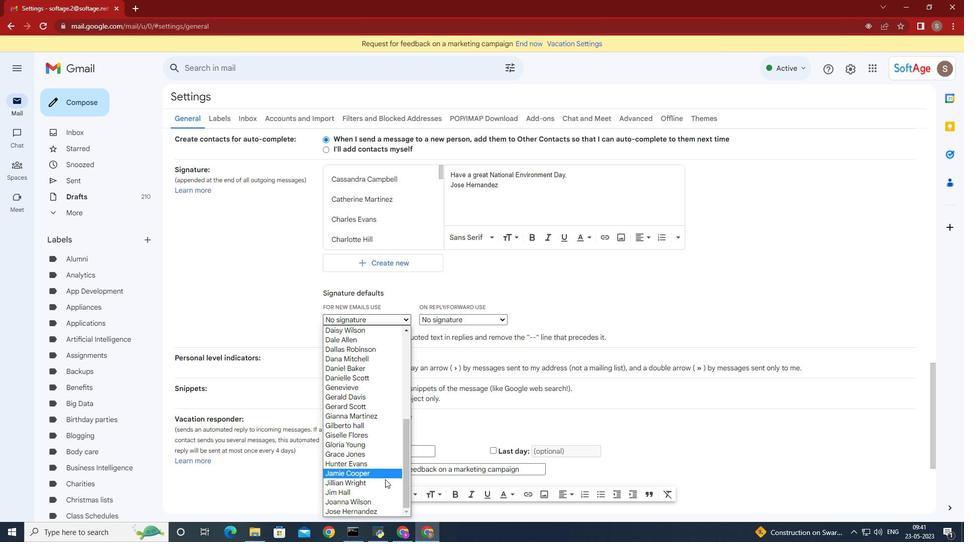 
Action: Mouse moved to (384, 483)
Screenshot: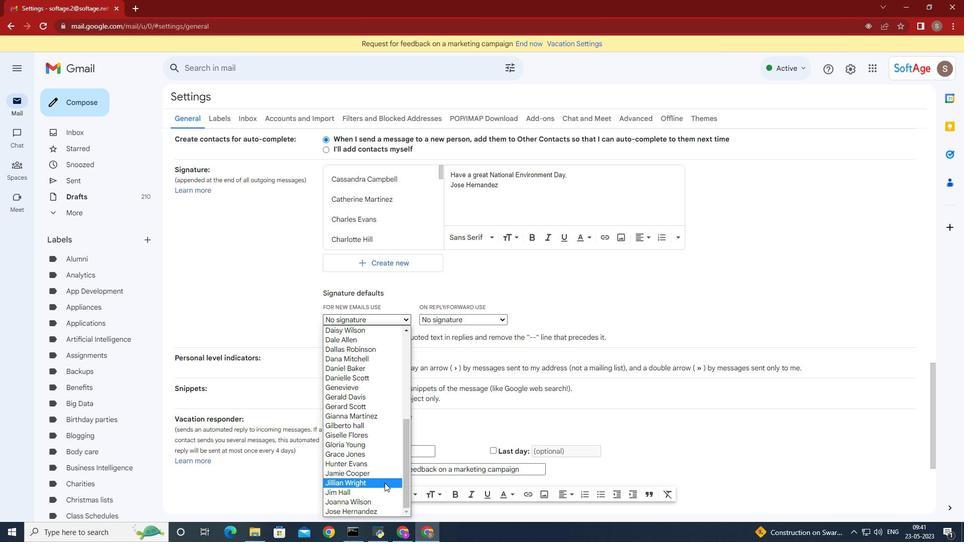 
Action: Mouse scrolled (384, 482) with delta (0, 0)
Screenshot: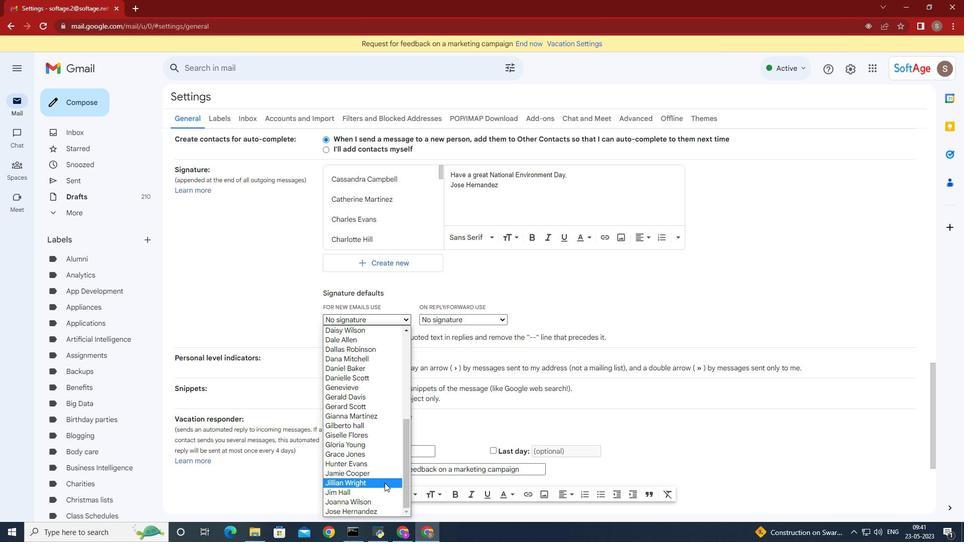 
Action: Mouse moved to (384, 484)
Screenshot: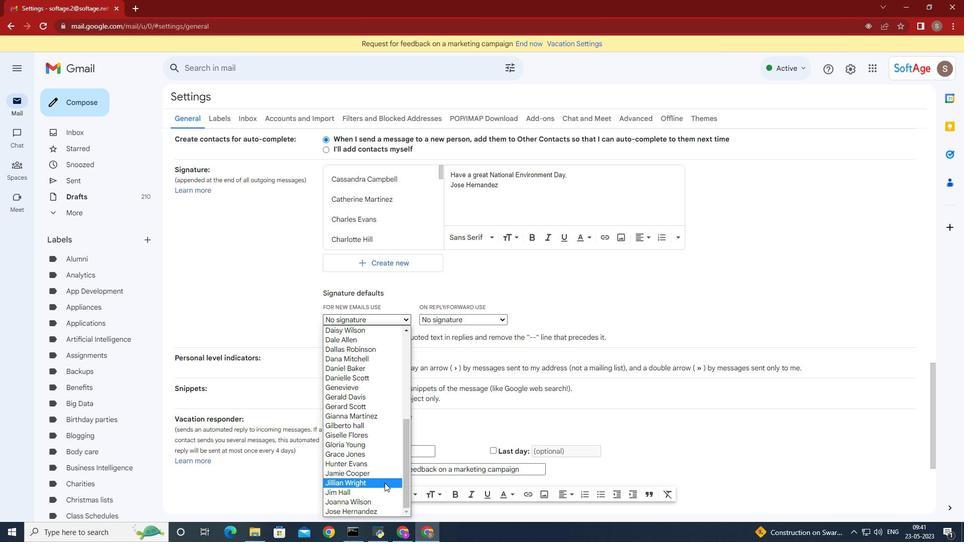 
Action: Mouse scrolled (384, 483) with delta (0, 0)
Screenshot: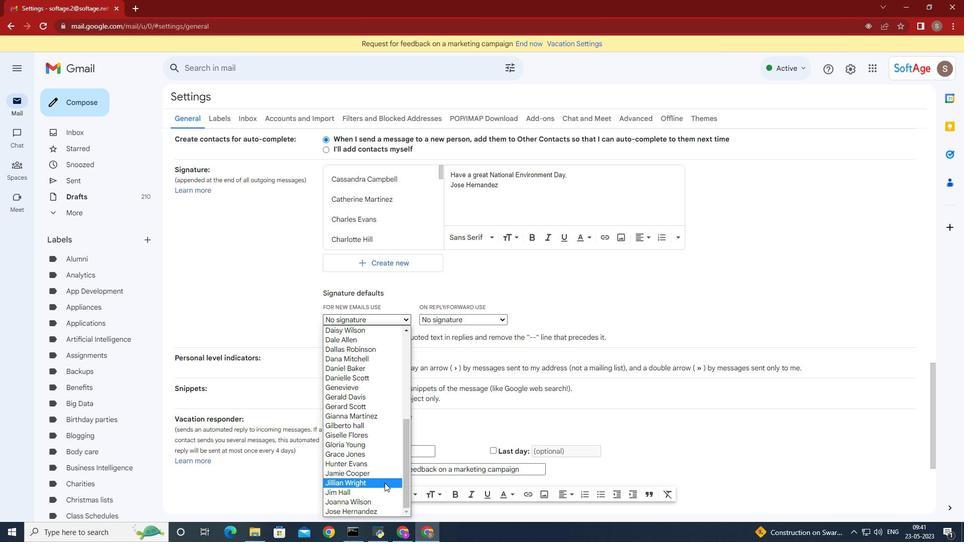 
Action: Mouse moved to (378, 513)
Screenshot: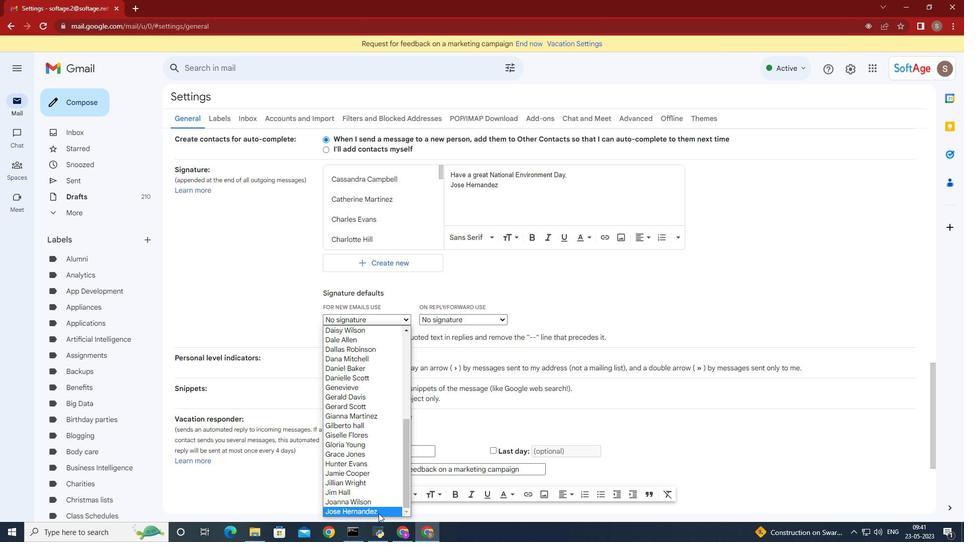 
Action: Mouse pressed left at (378, 513)
Screenshot: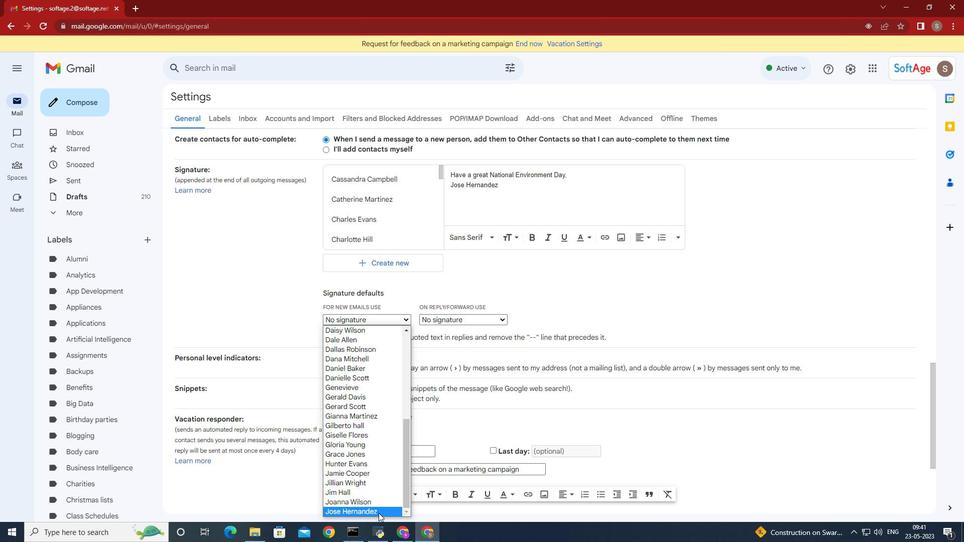 
Action: Mouse moved to (504, 317)
Screenshot: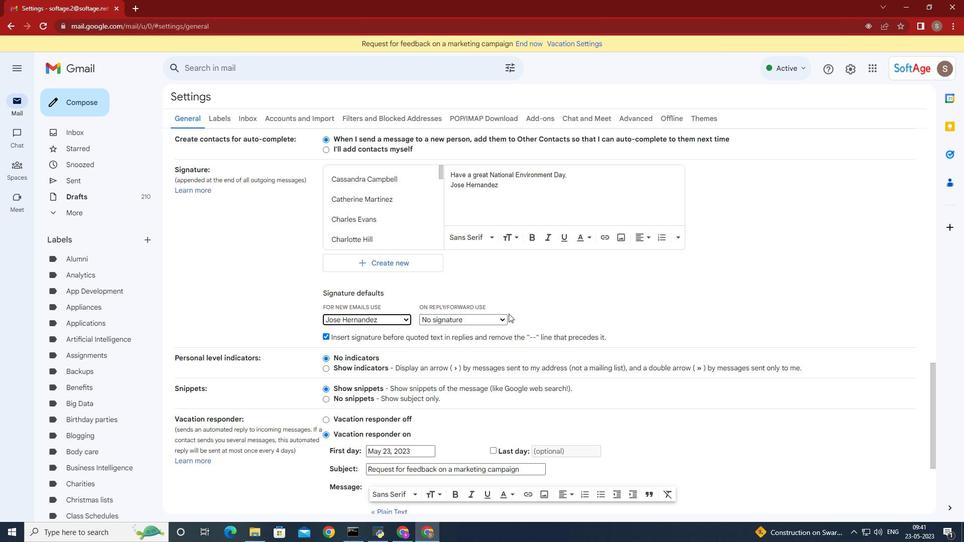 
Action: Mouse pressed left at (504, 317)
Screenshot: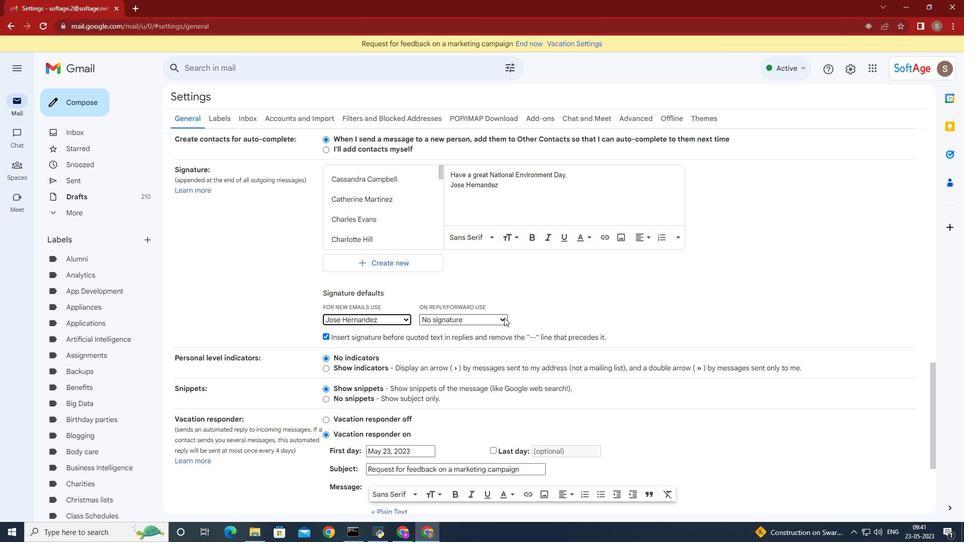 
Action: Mouse moved to (488, 453)
Screenshot: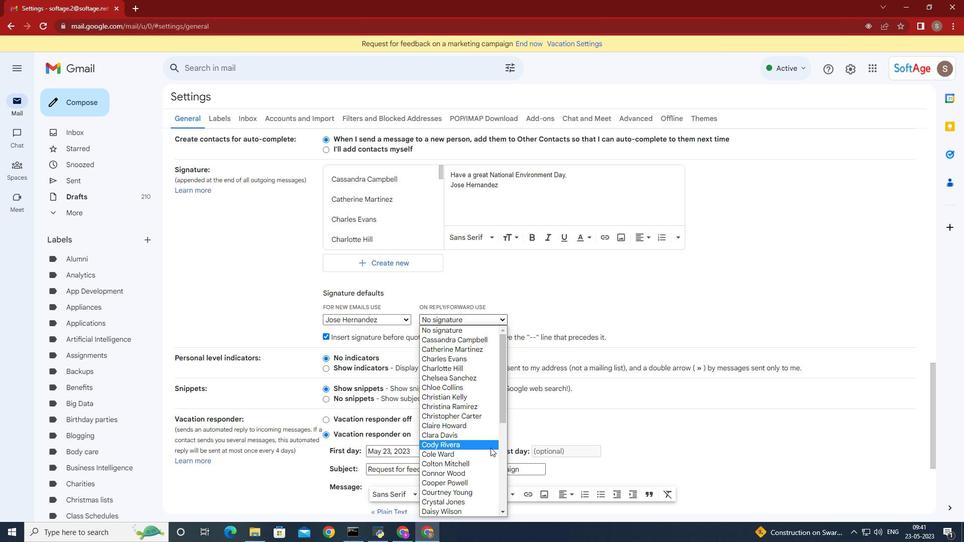 
Action: Mouse scrolled (488, 453) with delta (0, 0)
Screenshot: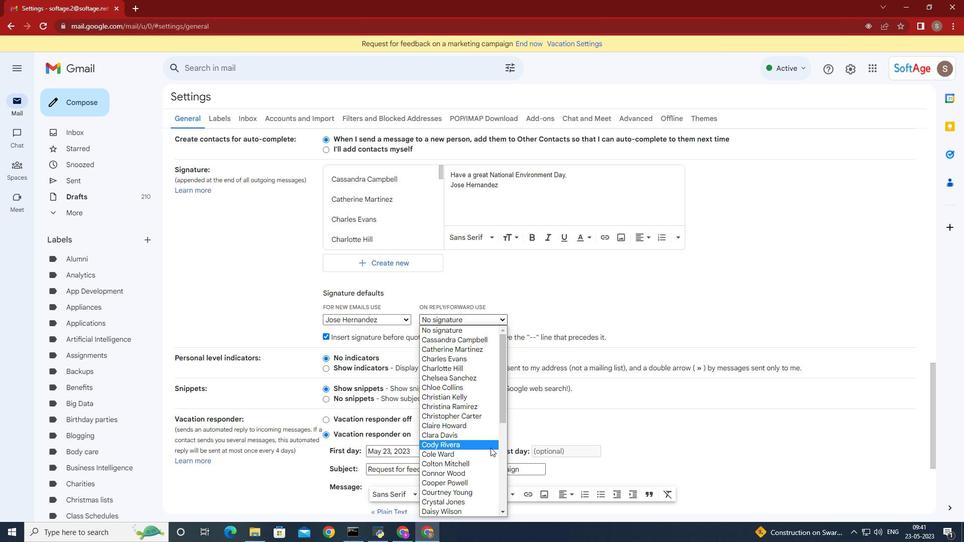
Action: Mouse moved to (488, 454)
Screenshot: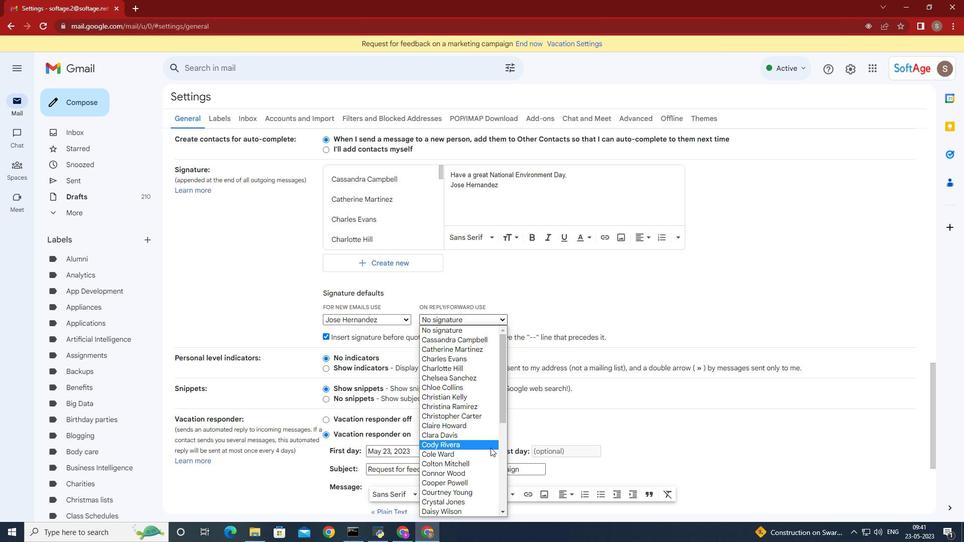 
Action: Mouse scrolled (488, 453) with delta (0, 0)
Screenshot: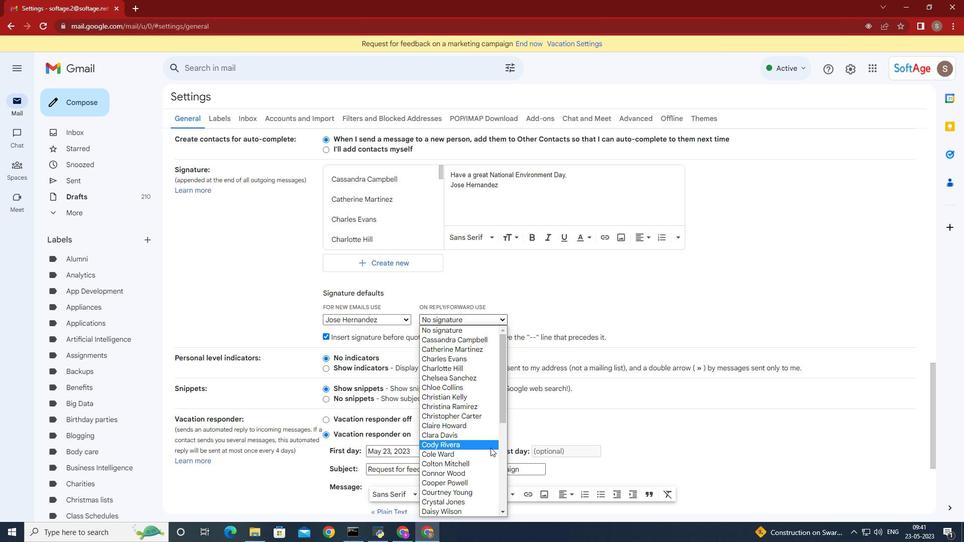
Action: Mouse moved to (487, 456)
Screenshot: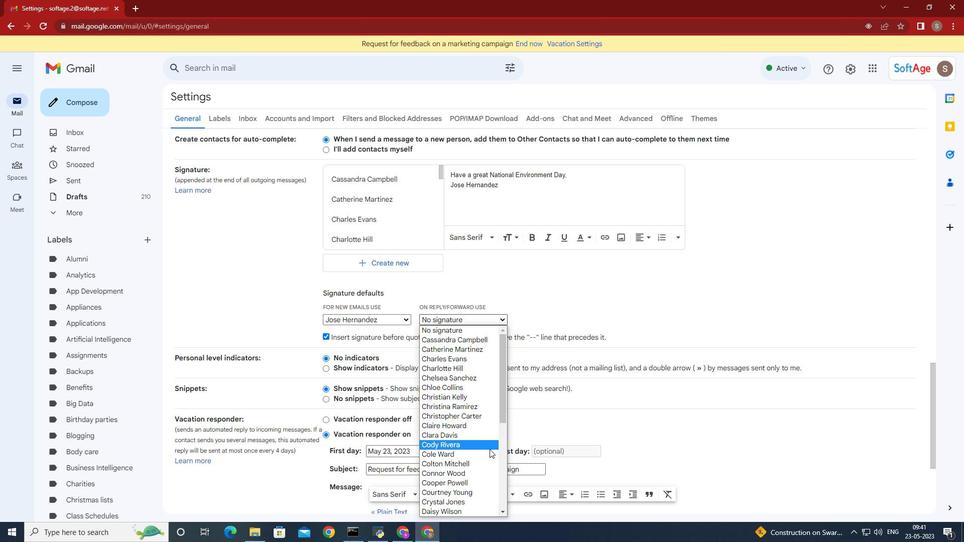 
Action: Mouse scrolled (487, 456) with delta (0, 0)
Screenshot: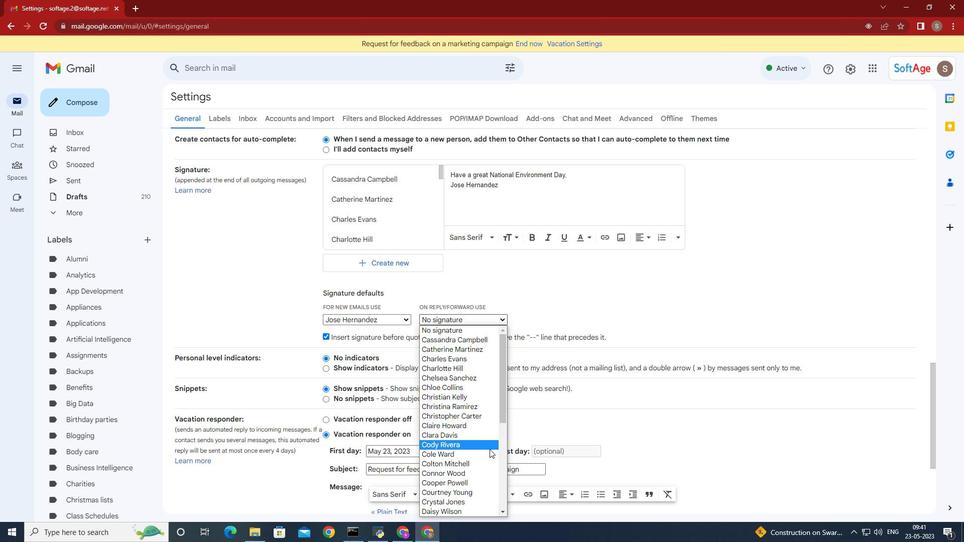 
Action: Mouse moved to (487, 457)
Screenshot: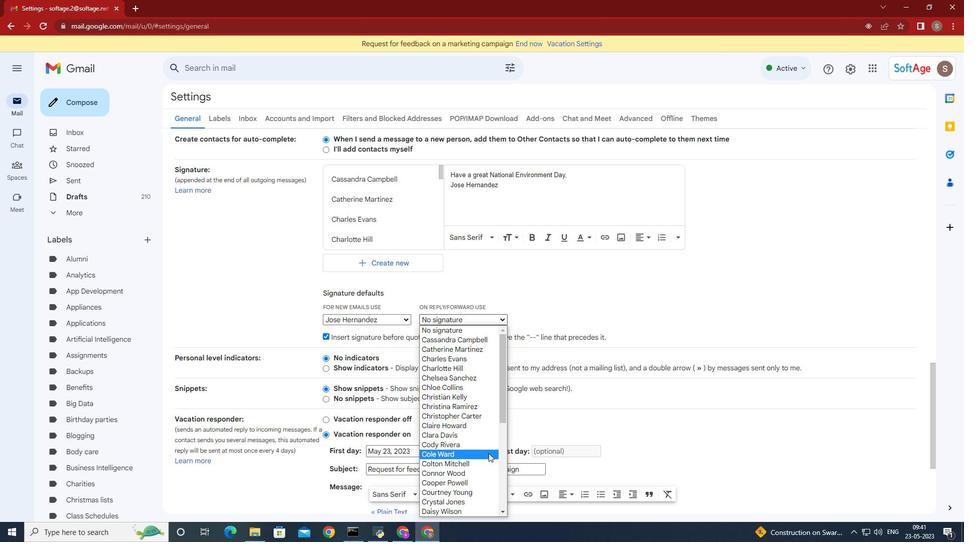 
Action: Mouse scrolled (487, 457) with delta (0, 0)
Screenshot: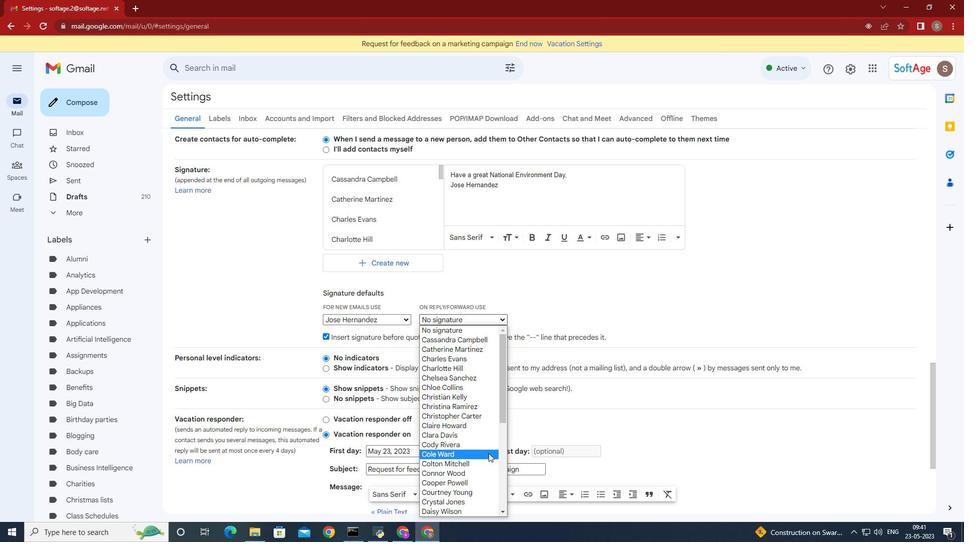 
Action: Mouse scrolled (487, 457) with delta (0, 0)
Screenshot: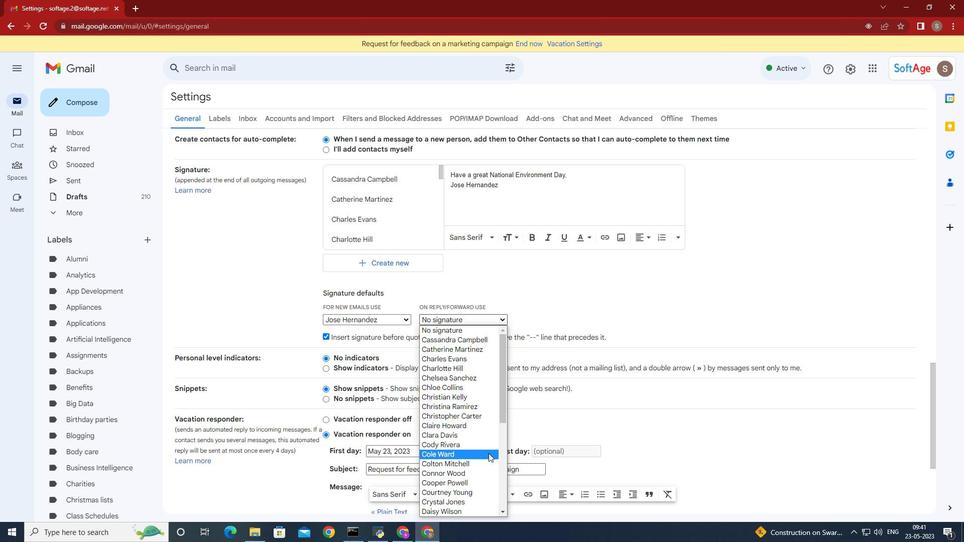 
Action: Mouse scrolled (487, 457) with delta (0, 0)
Screenshot: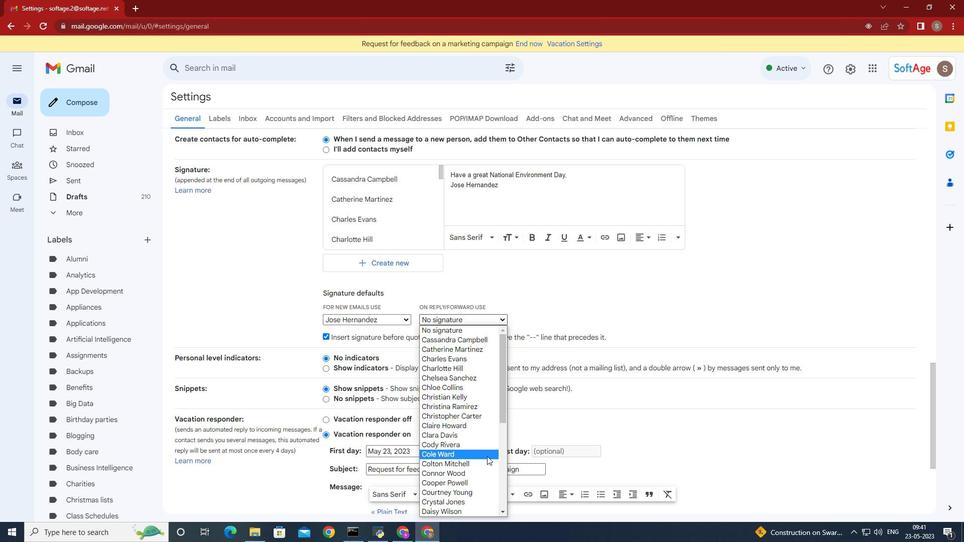 
Action: Mouse scrolled (487, 457) with delta (0, 0)
Screenshot: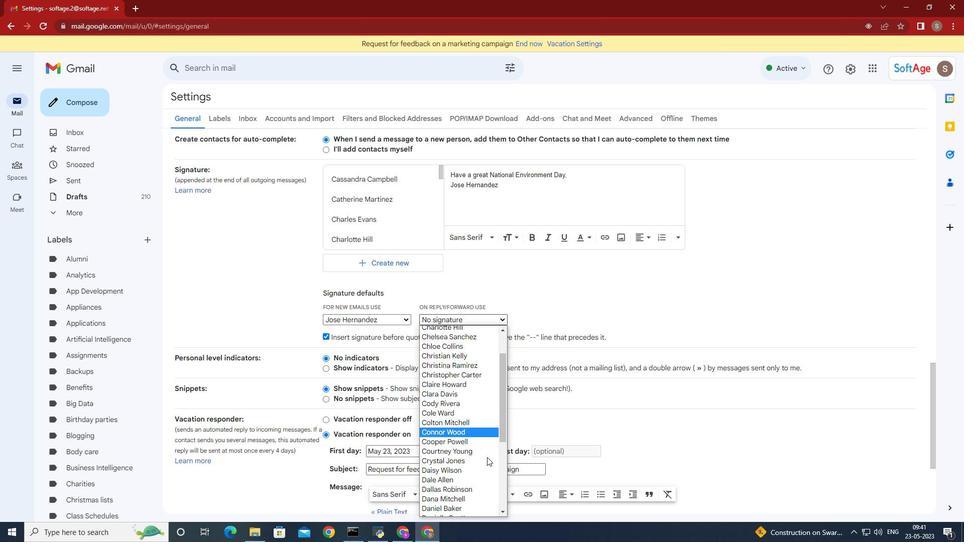 
Action: Mouse moved to (483, 511)
Screenshot: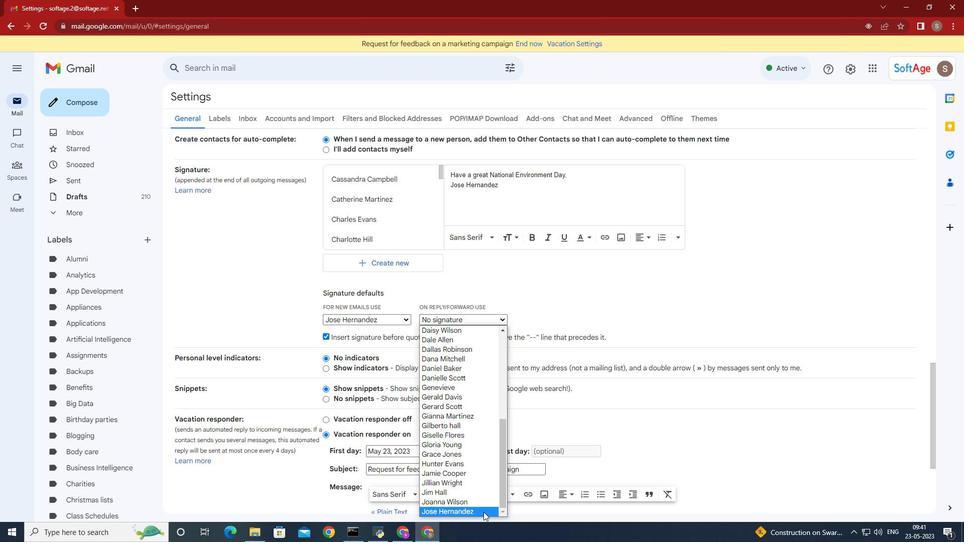 
Action: Mouse pressed left at (483, 511)
Screenshot: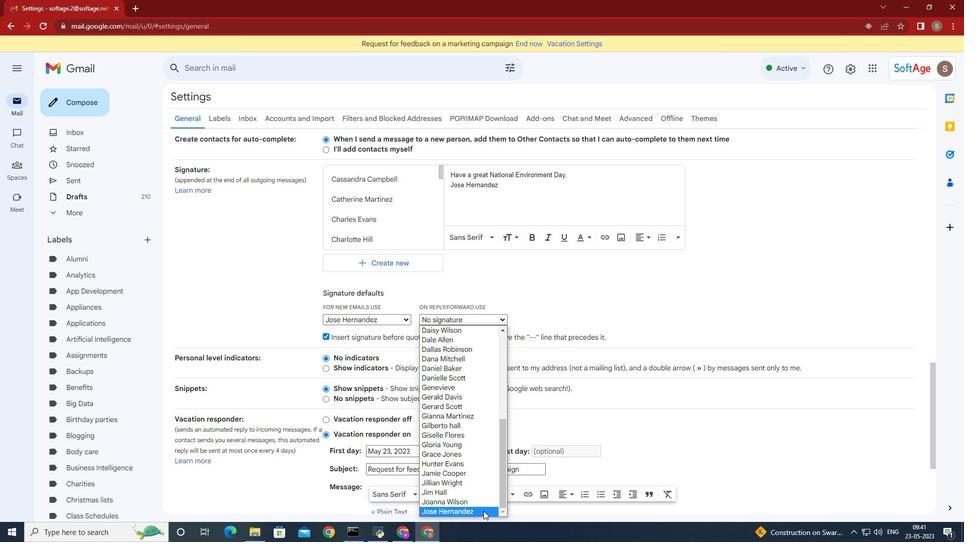 
Action: Mouse moved to (765, 421)
Screenshot: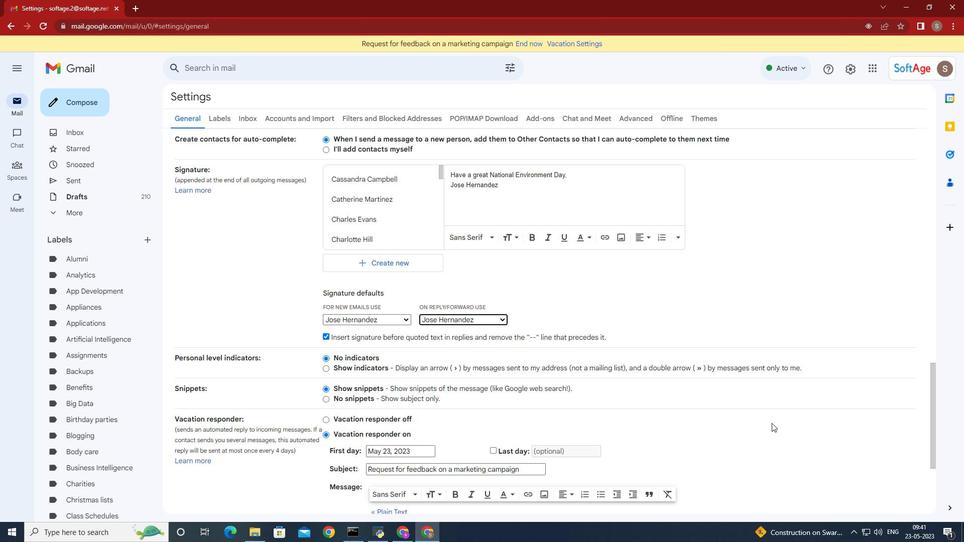 
Action: Mouse scrolled (765, 420) with delta (0, 0)
Screenshot: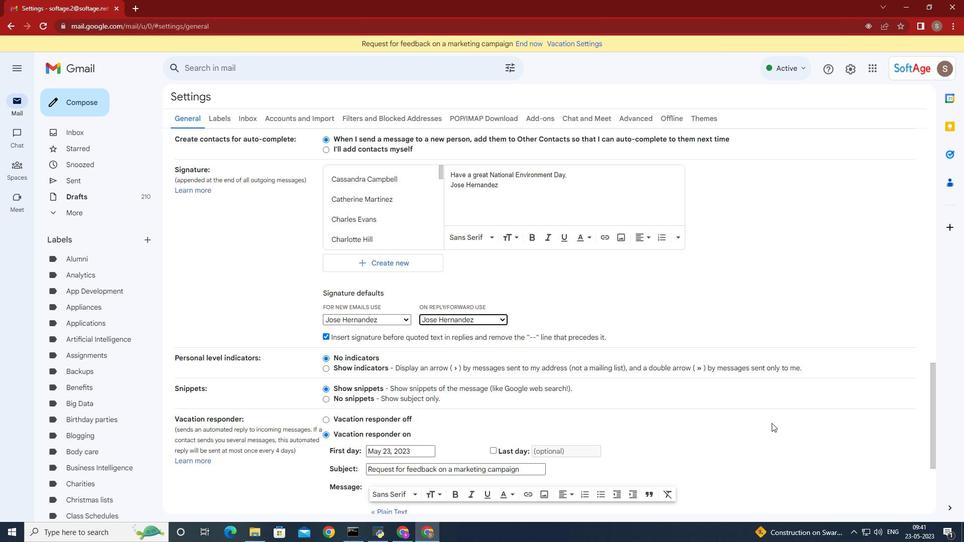 
Action: Mouse scrolled (765, 420) with delta (0, 0)
Screenshot: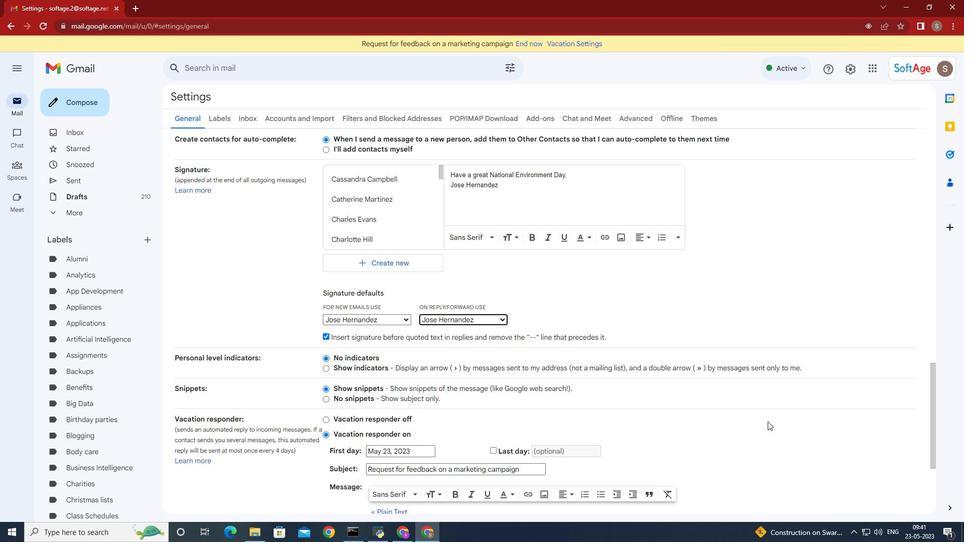 
Action: Mouse scrolled (765, 420) with delta (0, 0)
Screenshot: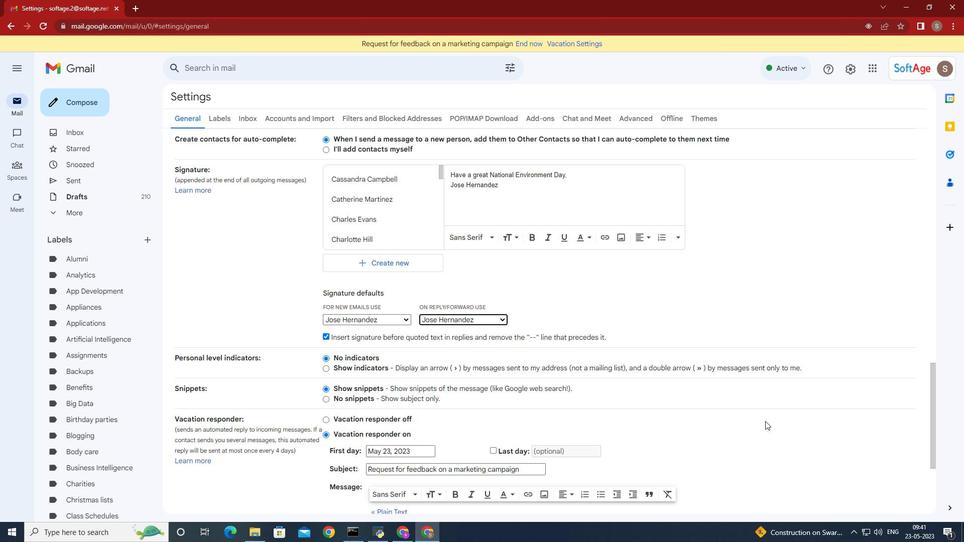 
Action: Mouse moved to (538, 475)
Screenshot: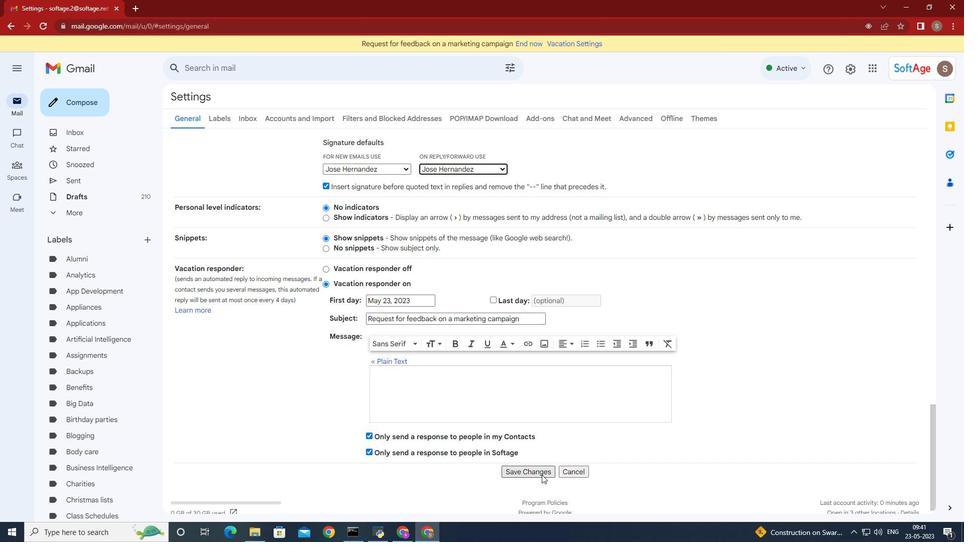 
Action: Mouse pressed left at (538, 475)
Screenshot: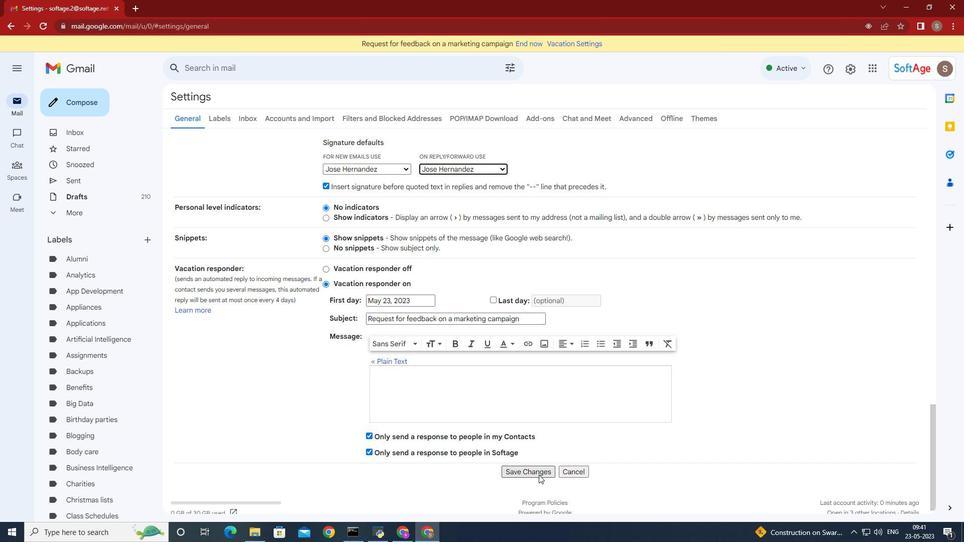 
Action: Mouse moved to (837, 434)
Screenshot: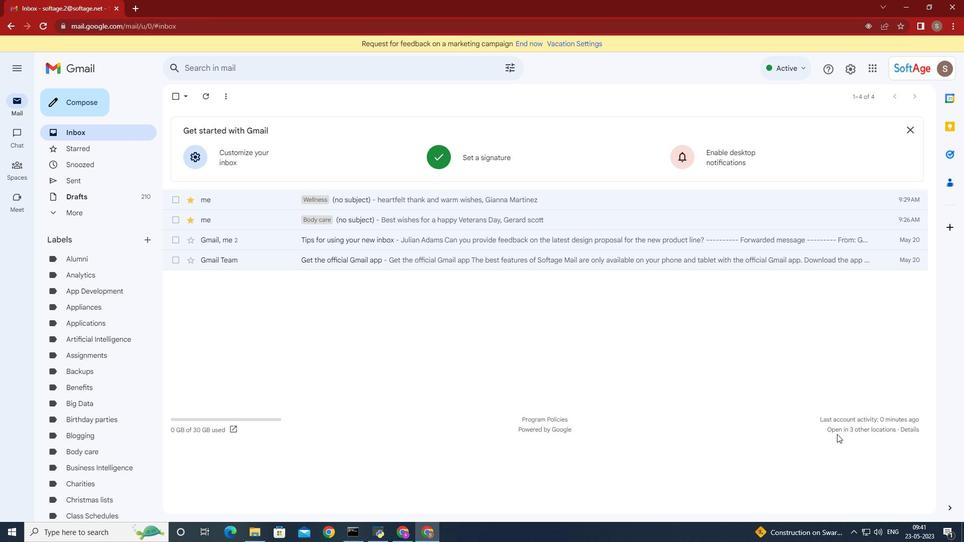 
Action: Mouse scrolled (837, 433) with delta (0, 0)
Screenshot: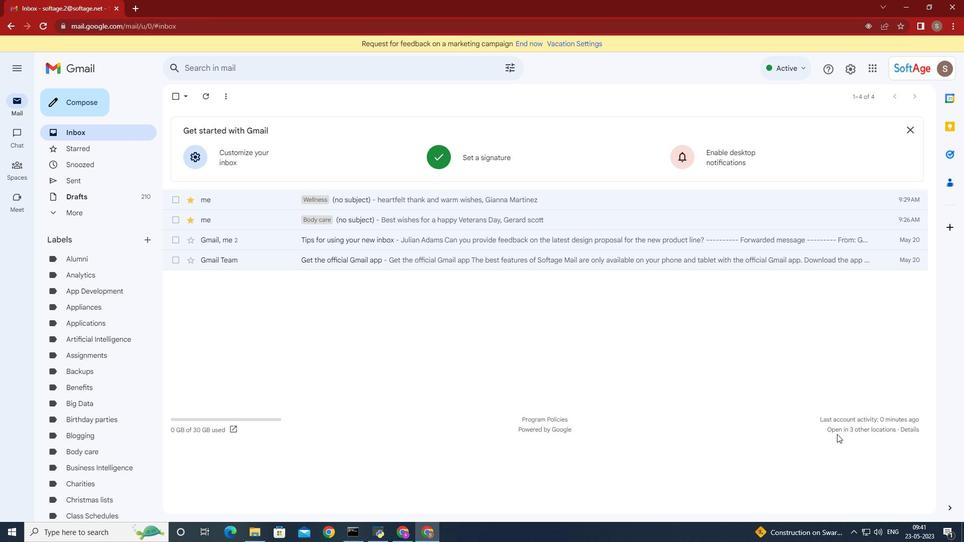 
Action: Mouse moved to (838, 435)
Screenshot: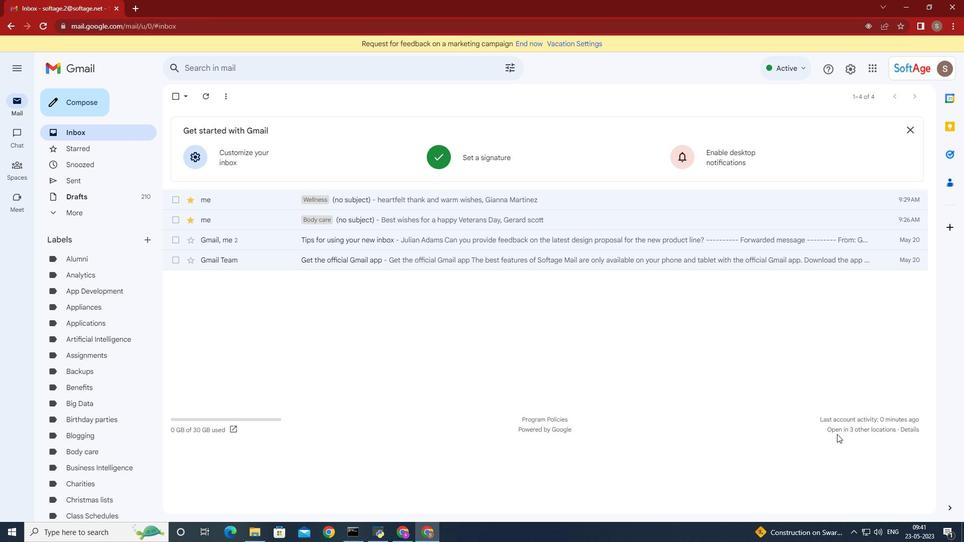 
Action: Mouse scrolled (838, 434) with delta (0, 0)
Screenshot: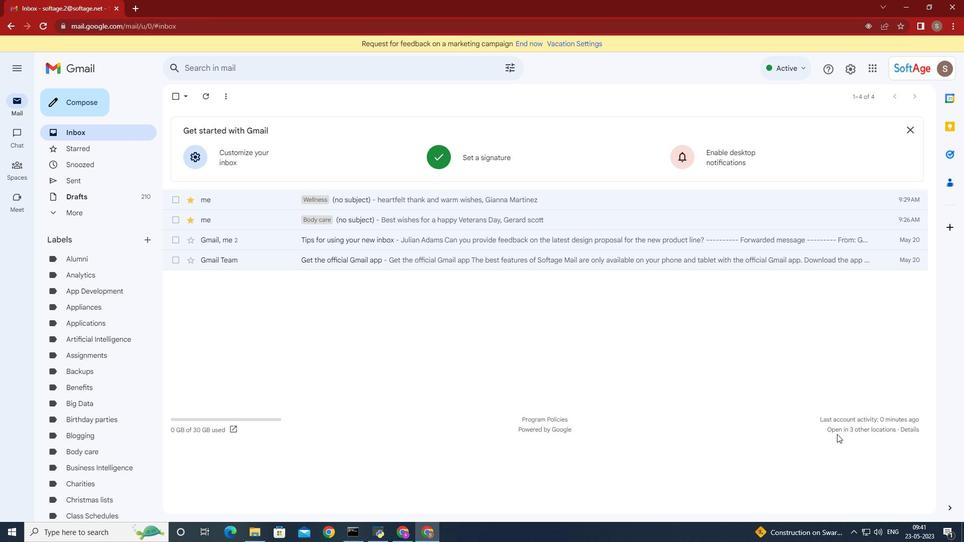 
Action: Mouse moved to (86, 99)
Screenshot: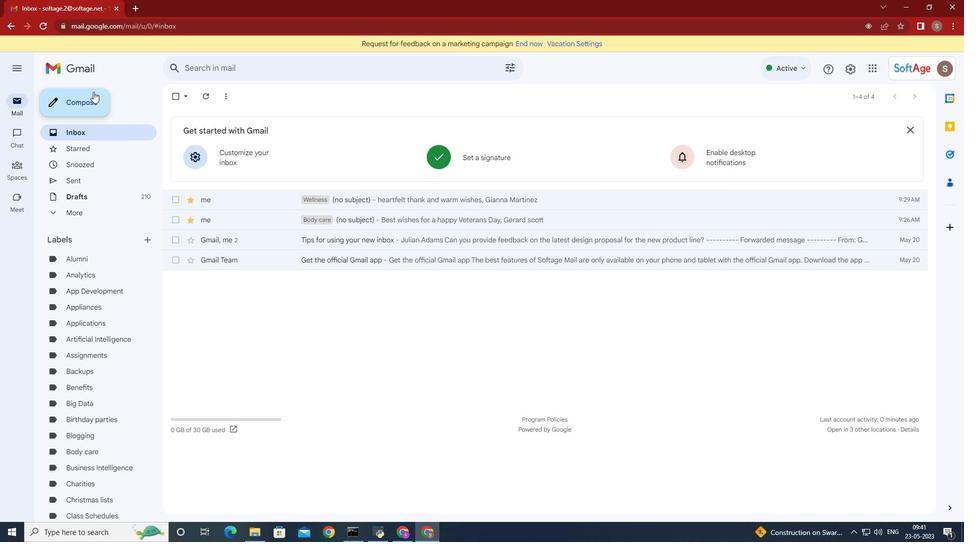 
Action: Mouse pressed left at (86, 99)
Screenshot: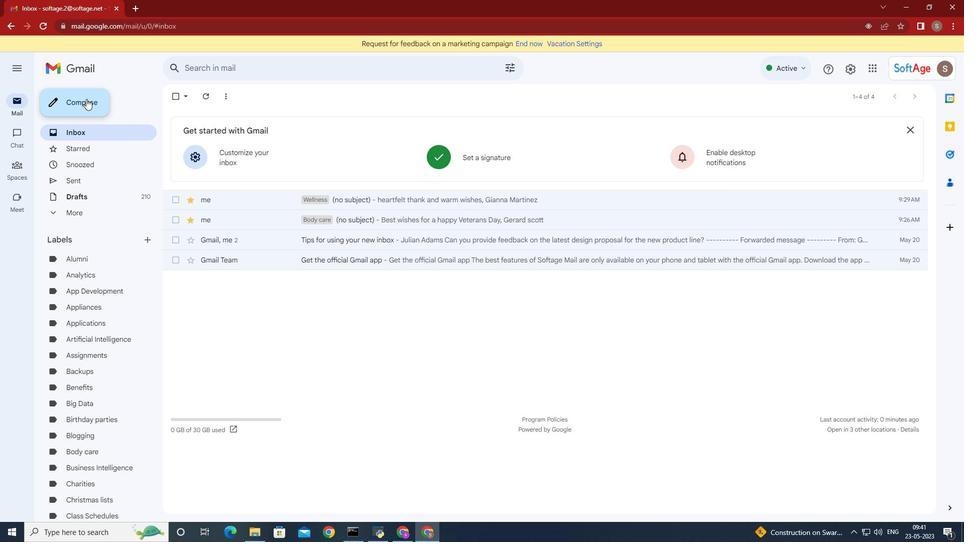 
Action: Mouse moved to (741, 296)
Screenshot: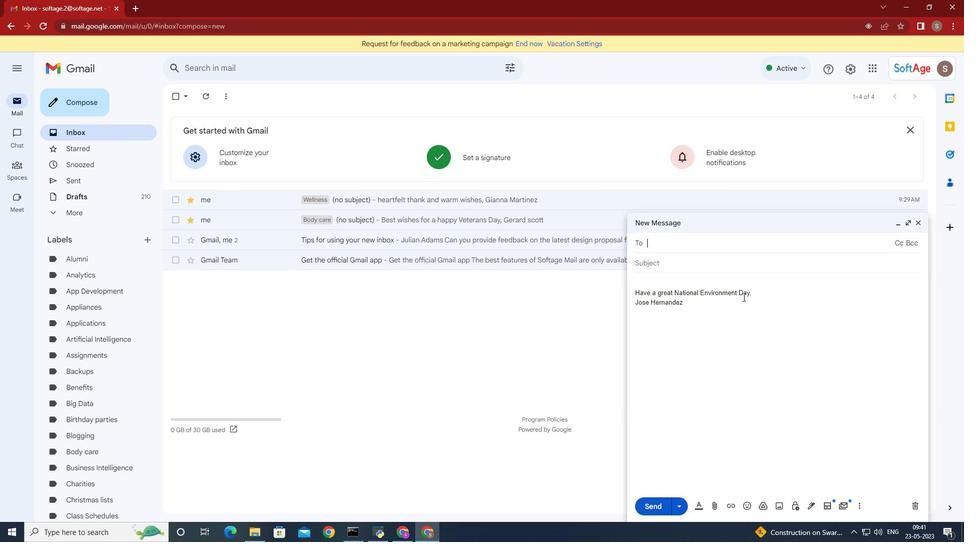 
Action: Key pressed <Key.shift>Softage.8
Screenshot: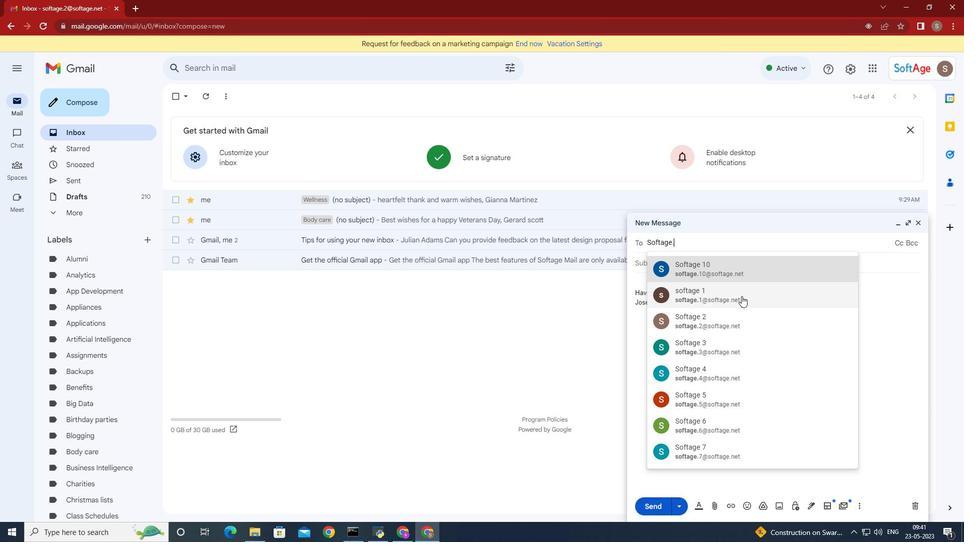 
Action: Mouse moved to (742, 276)
Screenshot: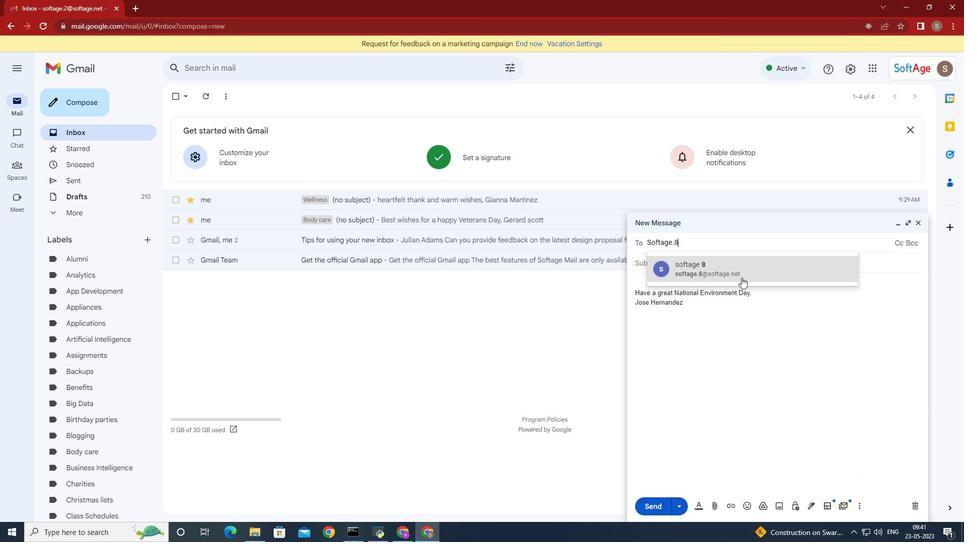 
Action: Mouse pressed left at (742, 276)
Screenshot: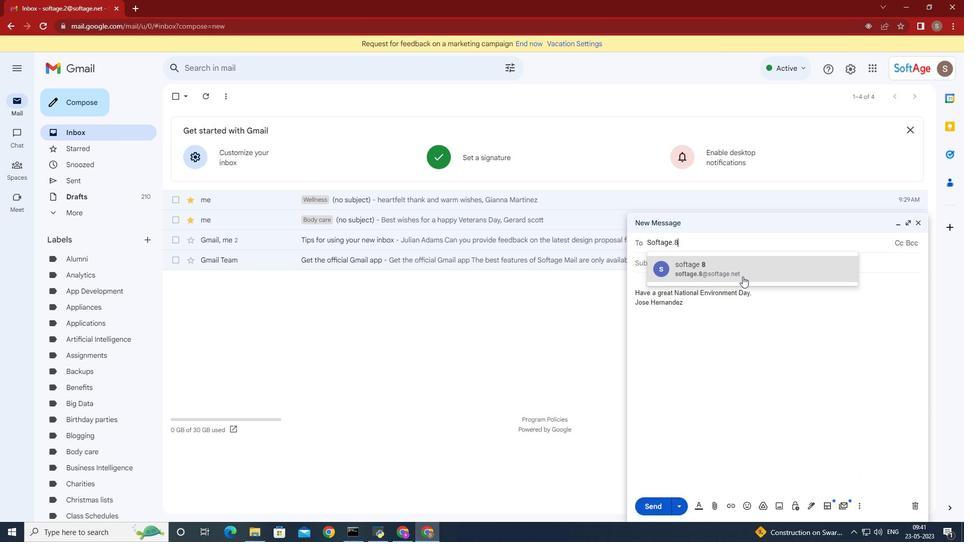
Action: Mouse moved to (866, 501)
Screenshot: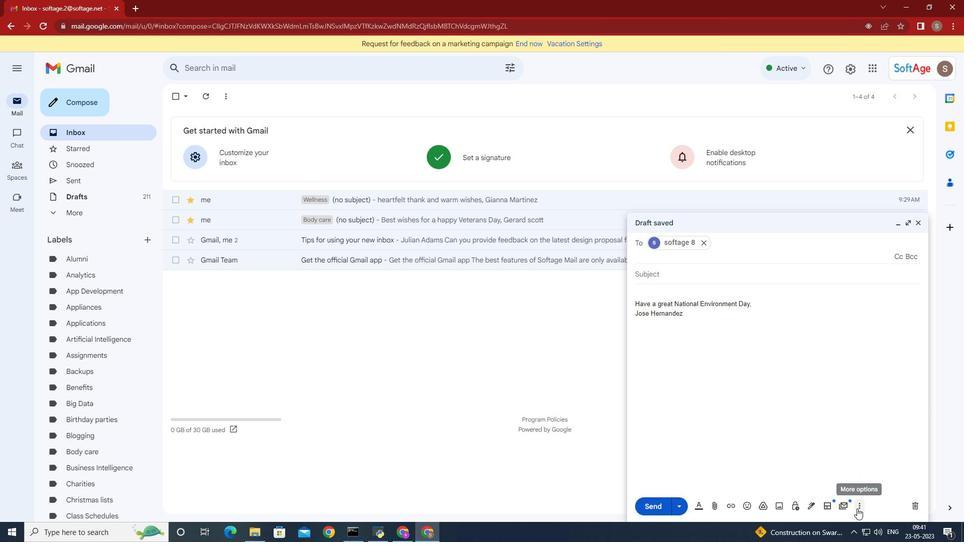 
Action: Mouse pressed left at (857, 507)
Screenshot: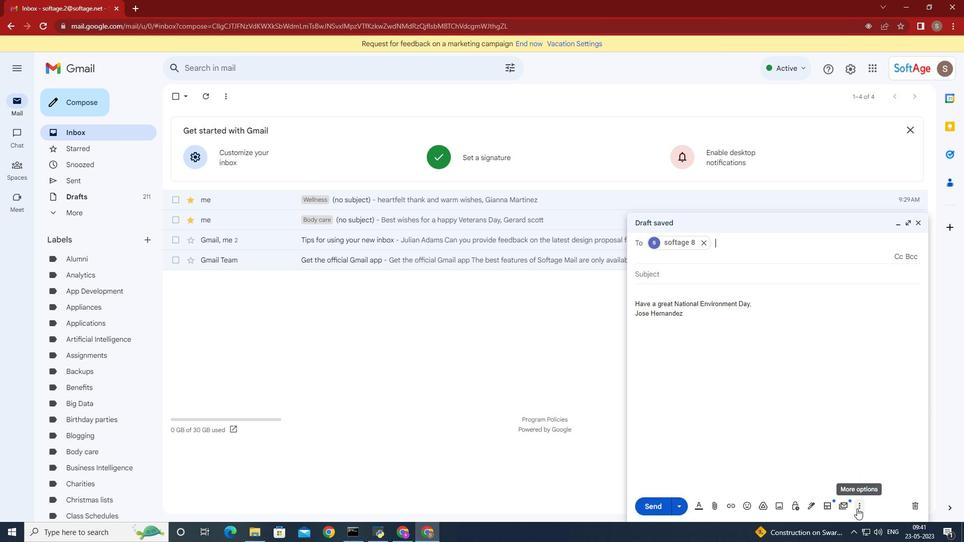 
Action: Mouse moved to (805, 409)
Screenshot: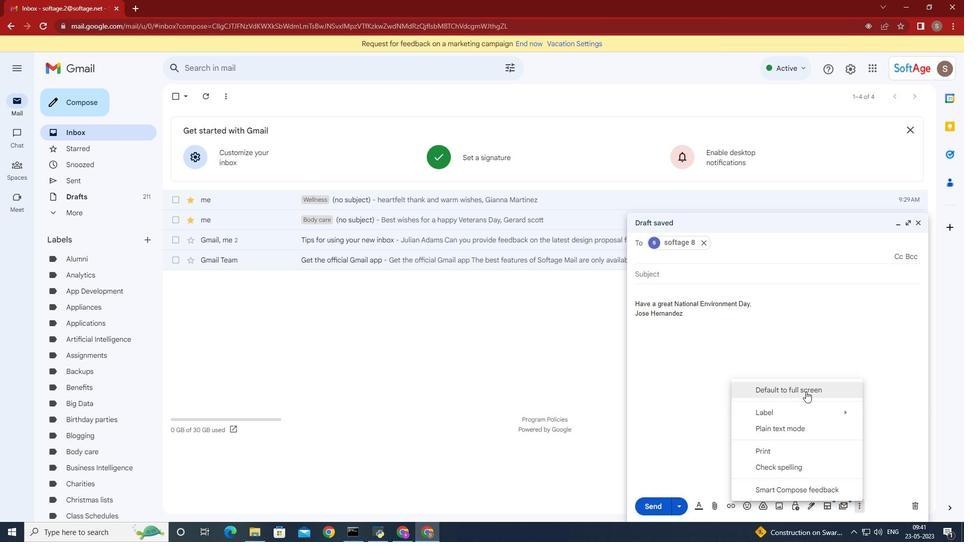 
Action: Mouse pressed left at (805, 409)
Screenshot: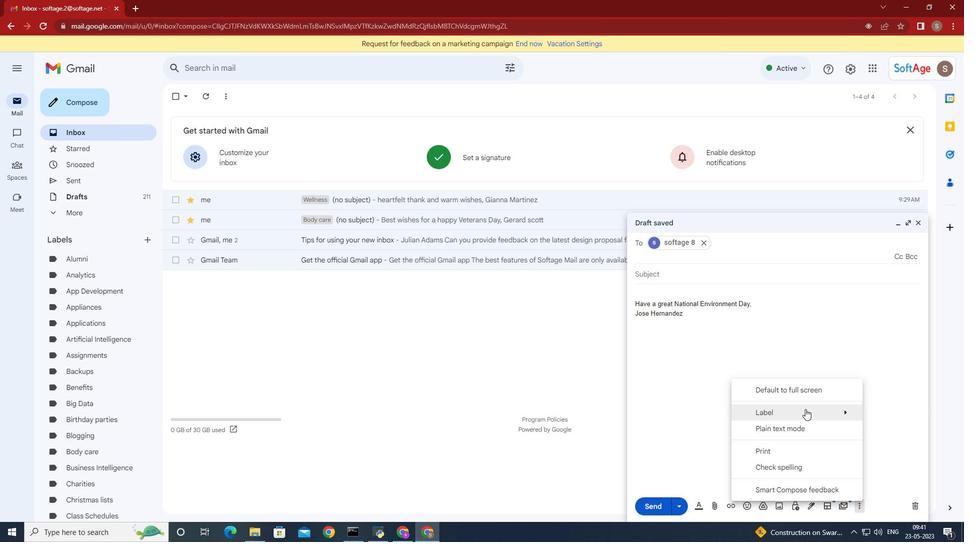 
Action: Mouse moved to (806, 409)
Screenshot: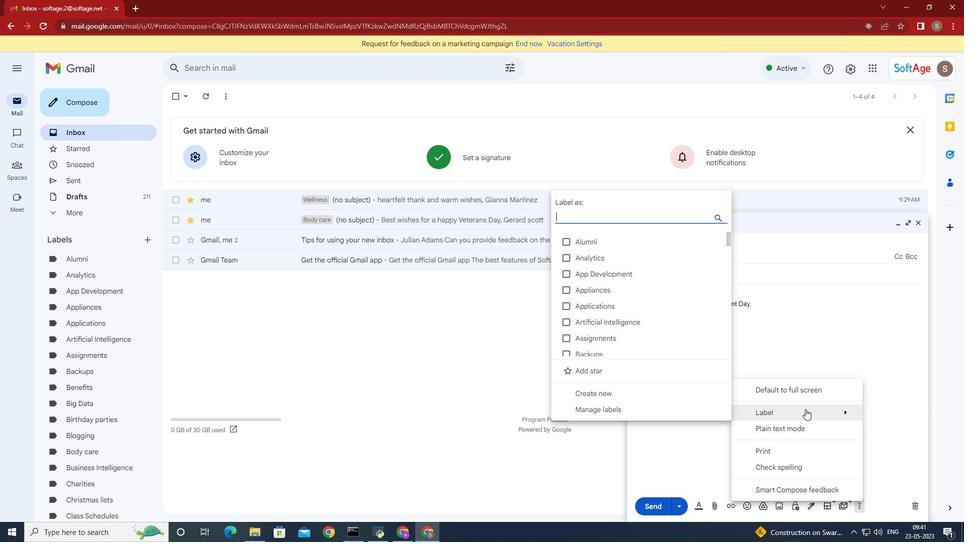 
Action: Key pressed <Key.shift>Software<Key.space>
Screenshot: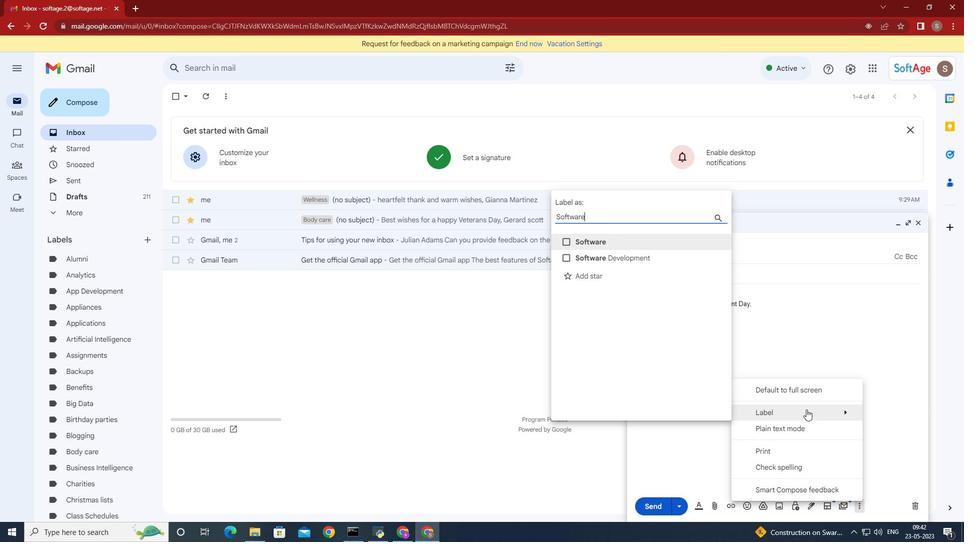
Action: Mouse moved to (806, 410)
Screenshot: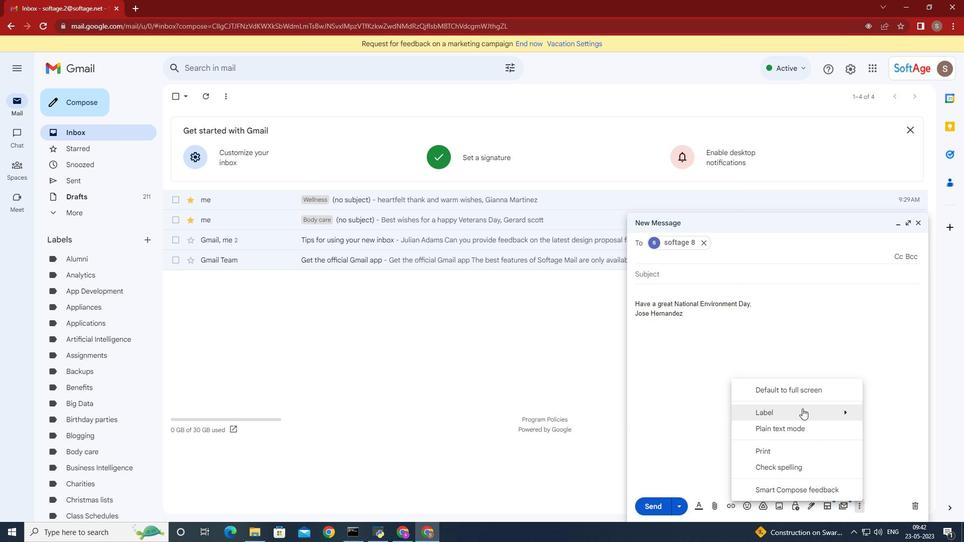 
Action: Mouse pressed left at (806, 410)
Screenshot: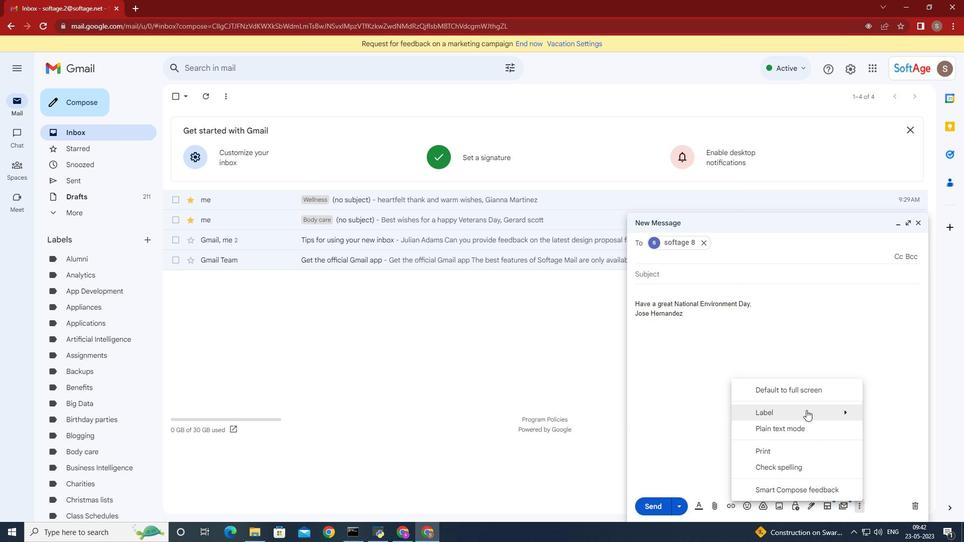 
Action: Mouse moved to (663, 213)
Screenshot: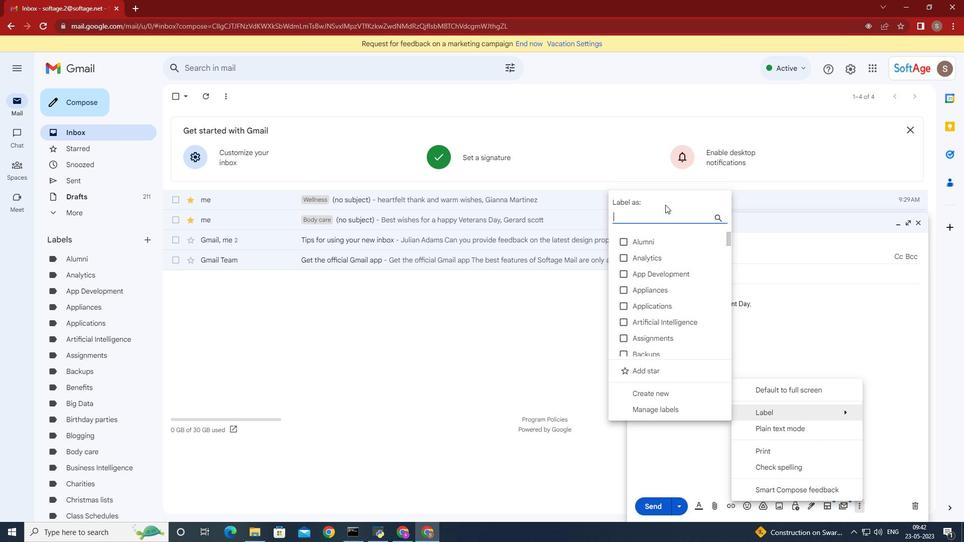 
Action: Mouse pressed left at (663, 213)
Screenshot: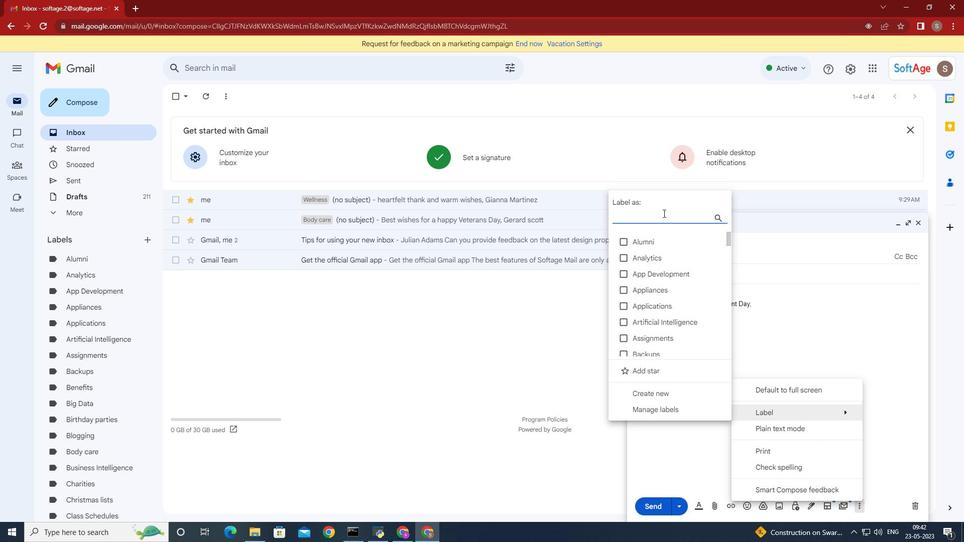 
Action: Key pressed software
Screenshot: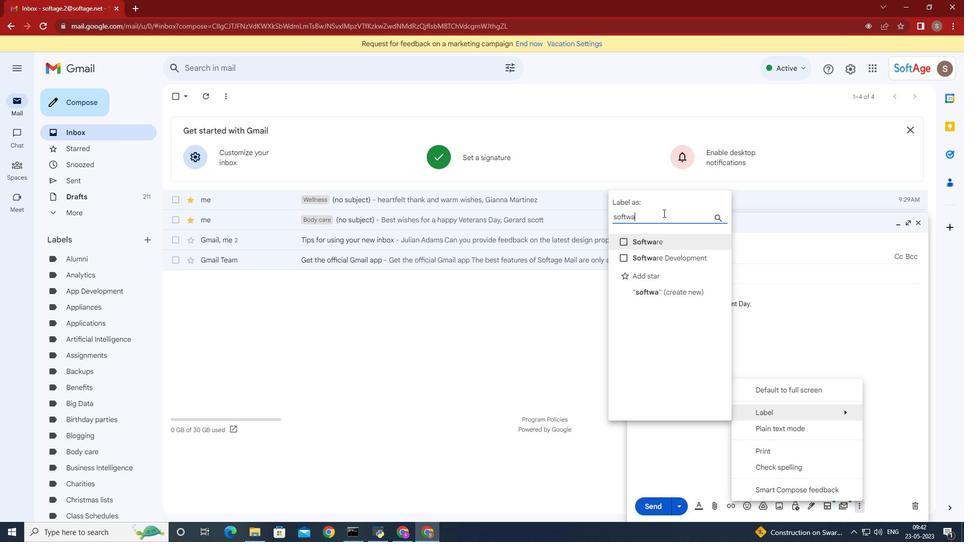 
Action: Mouse moved to (622, 258)
Screenshot: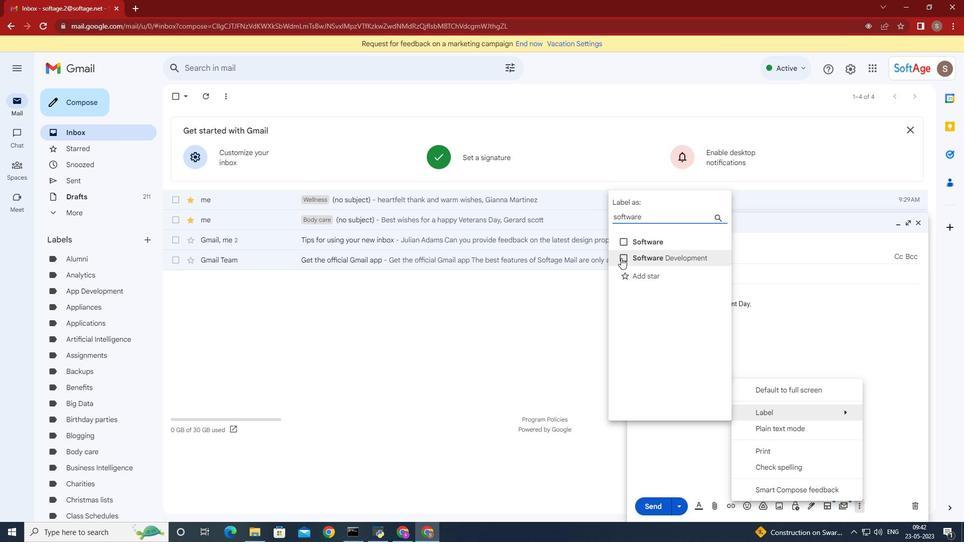 
Action: Mouse pressed left at (622, 258)
Screenshot: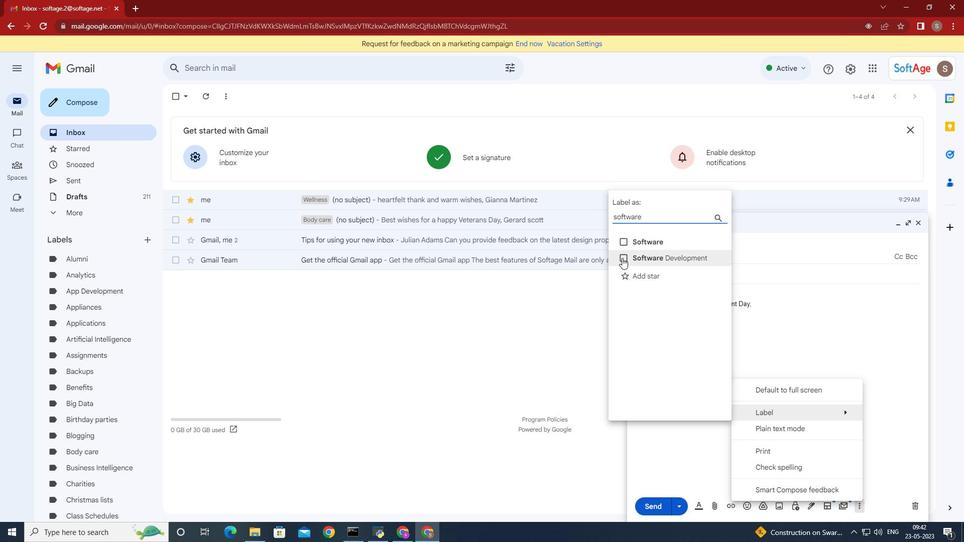 
Action: Mouse moved to (640, 292)
Screenshot: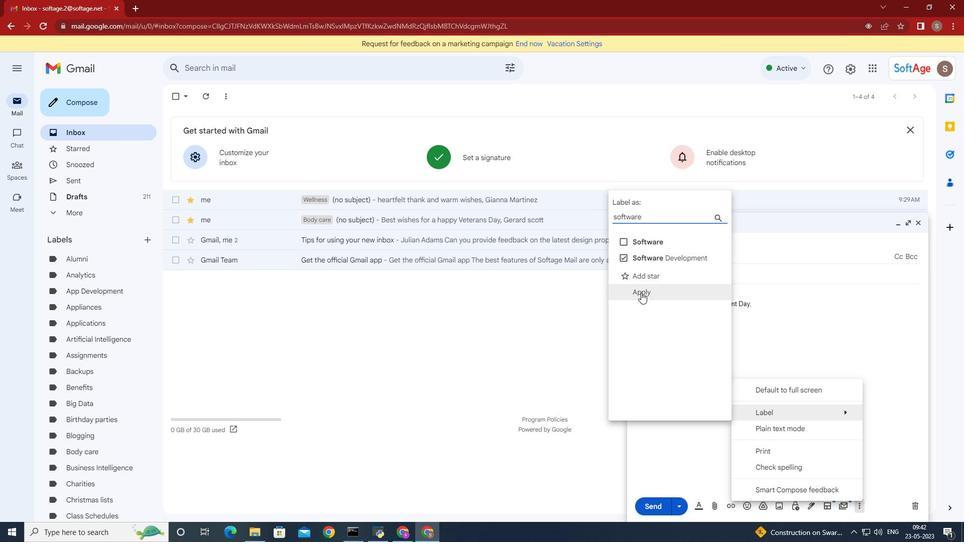 
Action: Mouse pressed left at (640, 292)
Screenshot: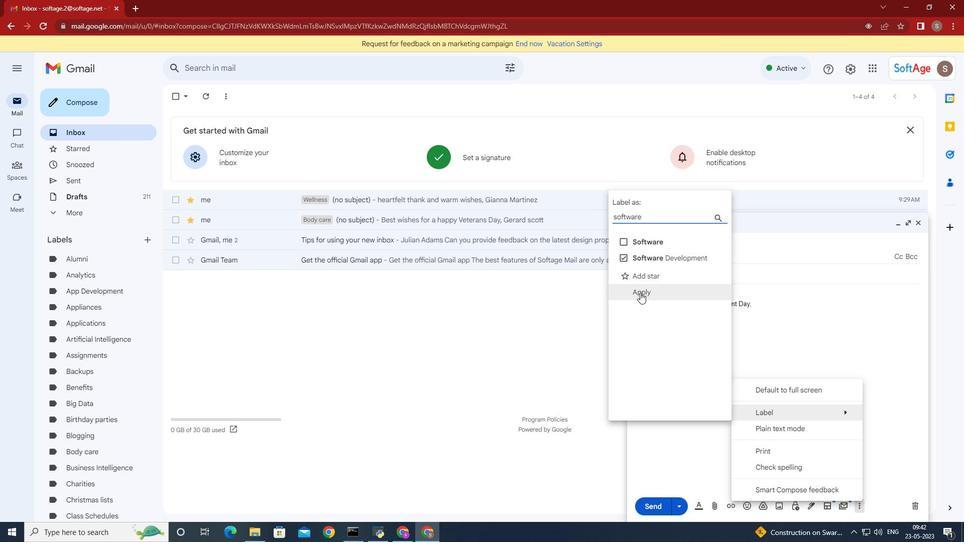
